 Task: Look for space in Wuustwezel, Belgium from 1st June, 2023 to 9th June, 2023 for 6 adults in price range Rs.6000 to Rs.12000. Place can be entire place with 3 bedrooms having 3 beds and 3 bathrooms. Property type can be house. Amenities needed are: heating, . Booking option can be shelf check-in. Required host language is English.
Action: Mouse moved to (386, 108)
Screenshot: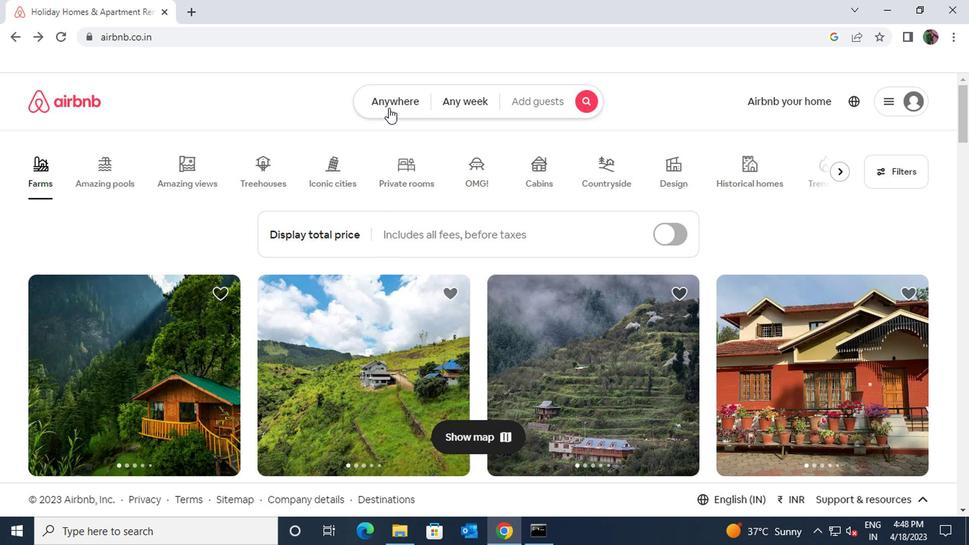 
Action: Mouse pressed left at (386, 108)
Screenshot: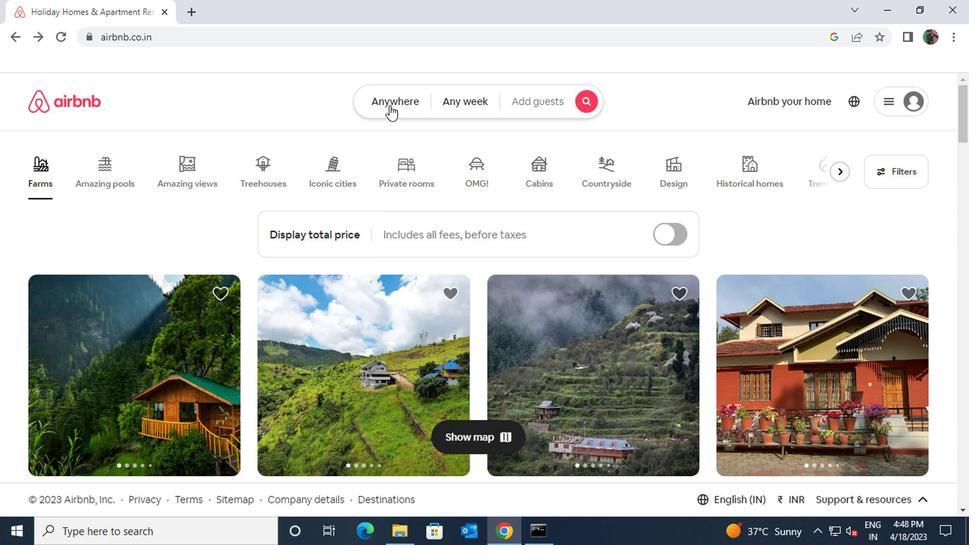 
Action: Mouse moved to (344, 143)
Screenshot: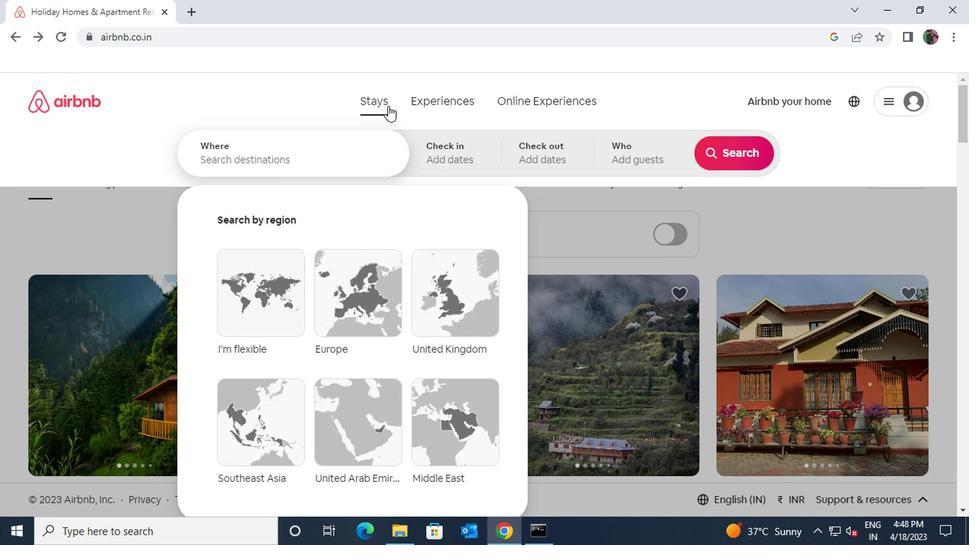 
Action: Mouse pressed left at (344, 143)
Screenshot: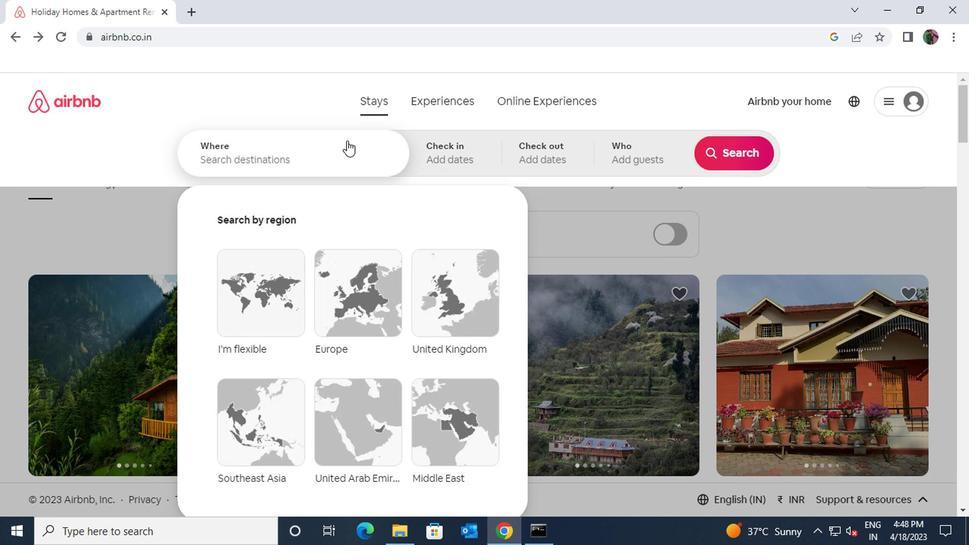 
Action: Key pressed wuust
Screenshot: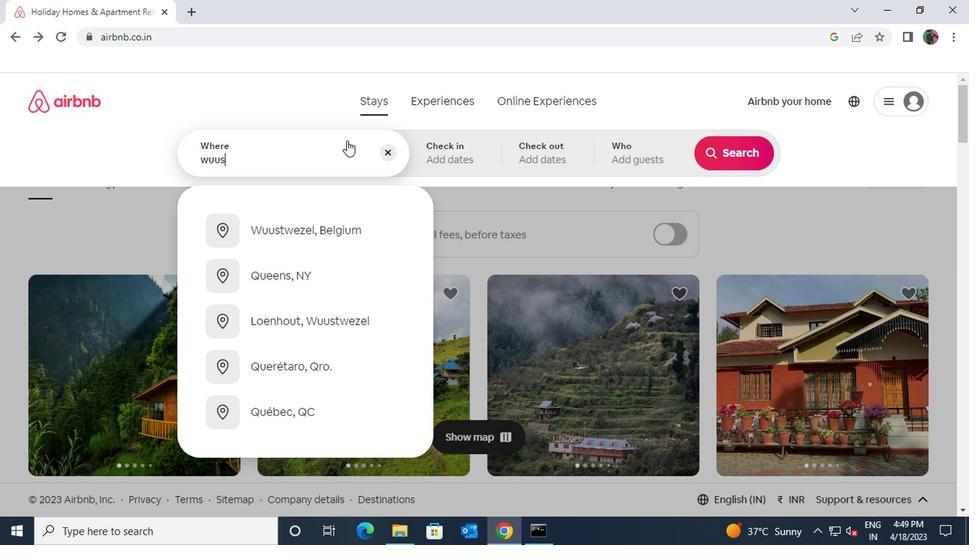 
Action: Mouse moved to (341, 233)
Screenshot: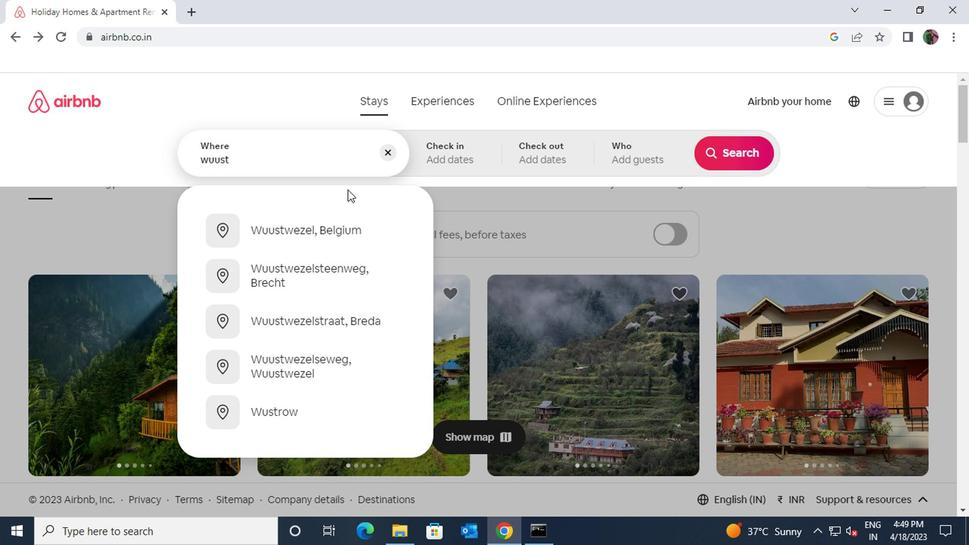 
Action: Mouse pressed left at (341, 233)
Screenshot: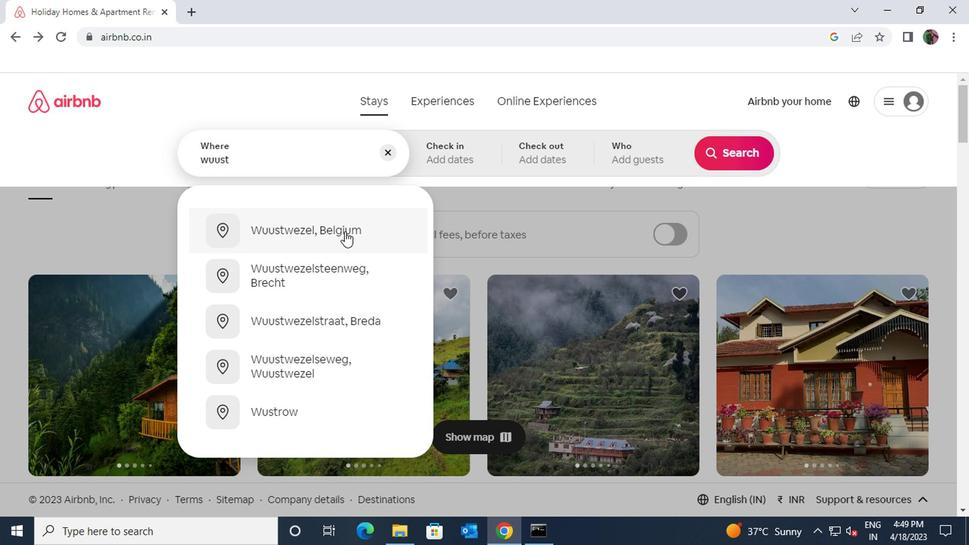 
Action: Mouse moved to (726, 268)
Screenshot: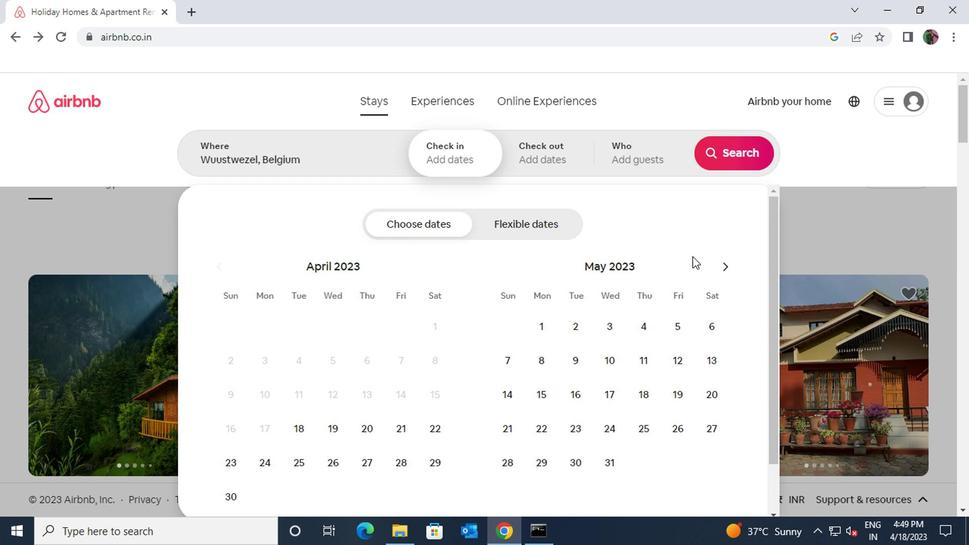 
Action: Mouse pressed left at (726, 268)
Screenshot: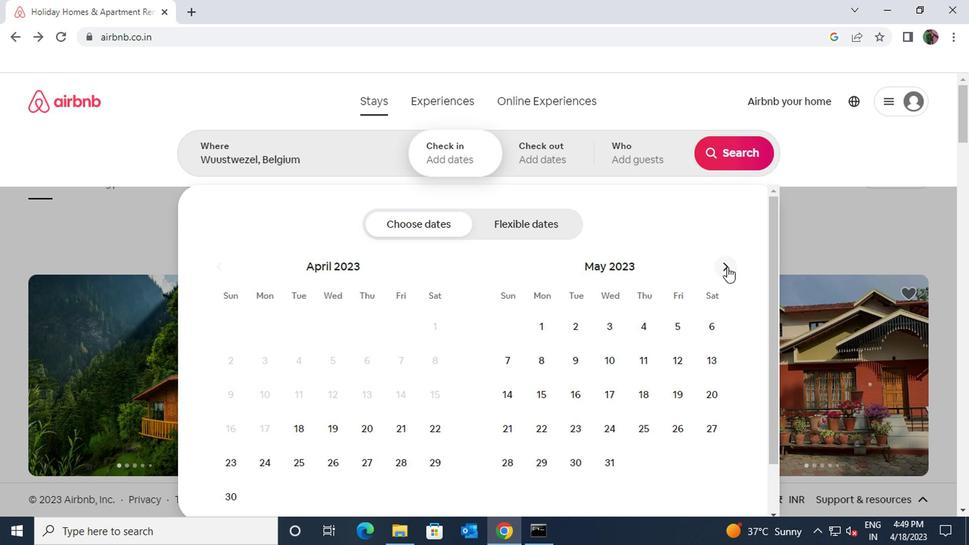 
Action: Mouse moved to (650, 324)
Screenshot: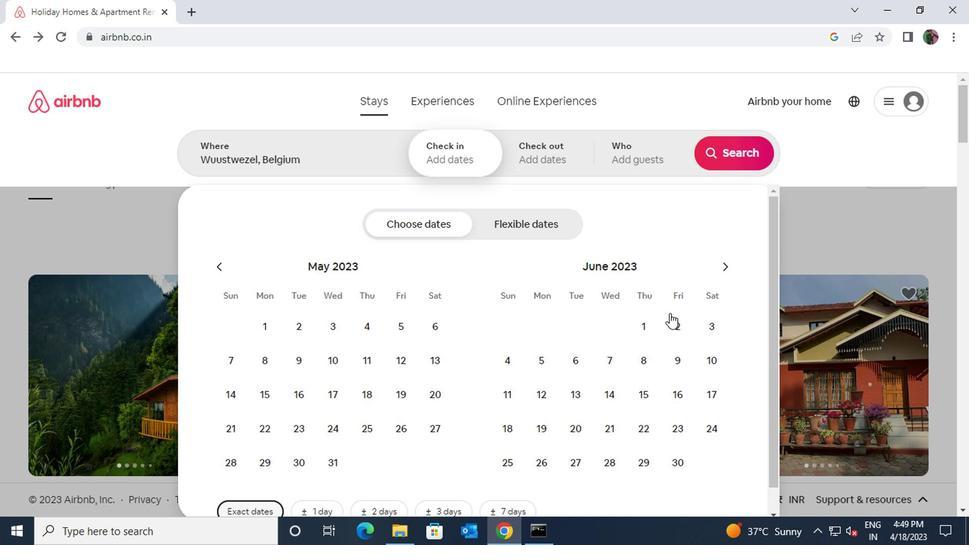 
Action: Mouse pressed left at (650, 324)
Screenshot: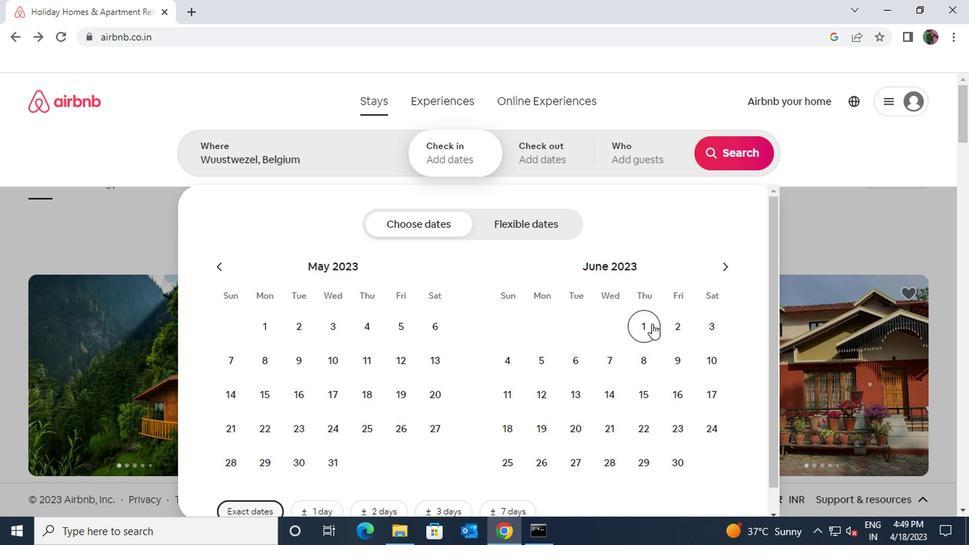 
Action: Mouse moved to (677, 359)
Screenshot: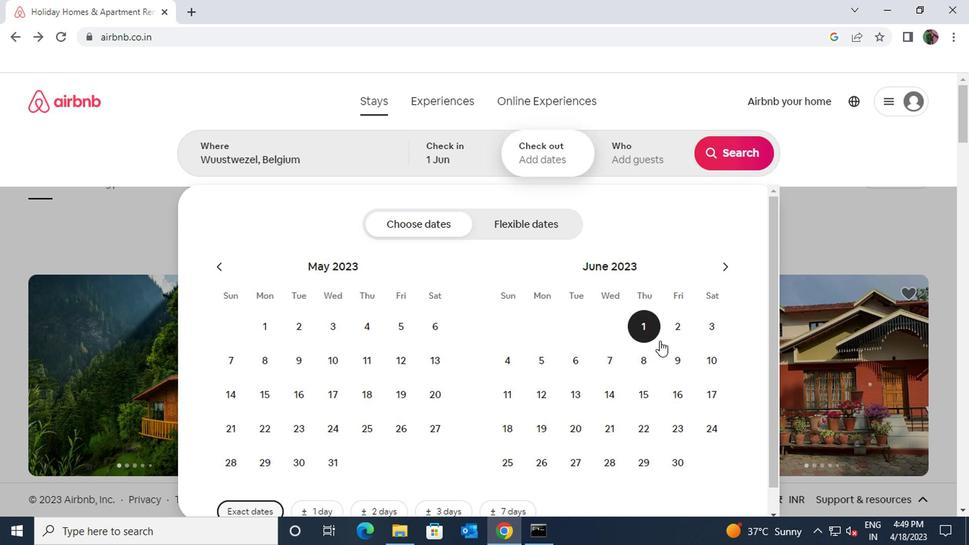 
Action: Mouse pressed left at (677, 359)
Screenshot: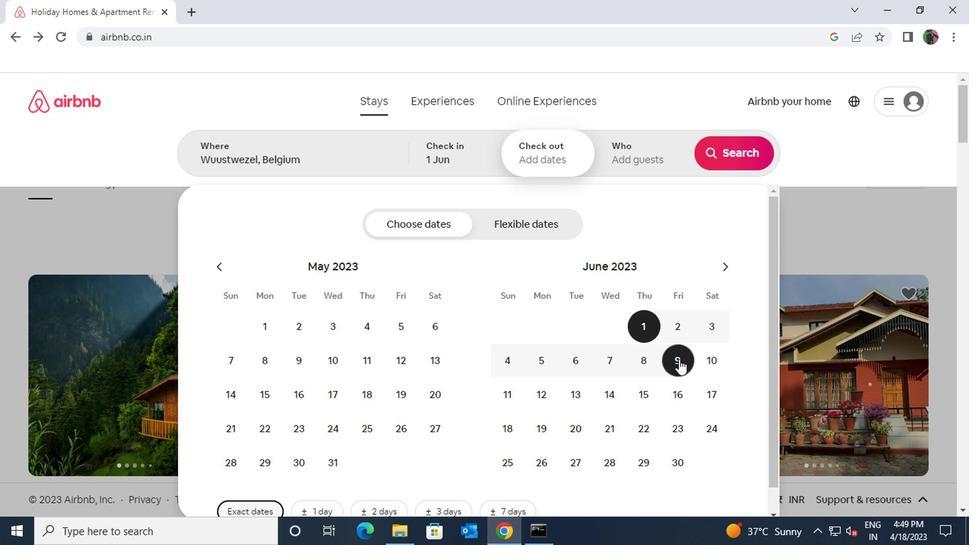 
Action: Mouse moved to (651, 167)
Screenshot: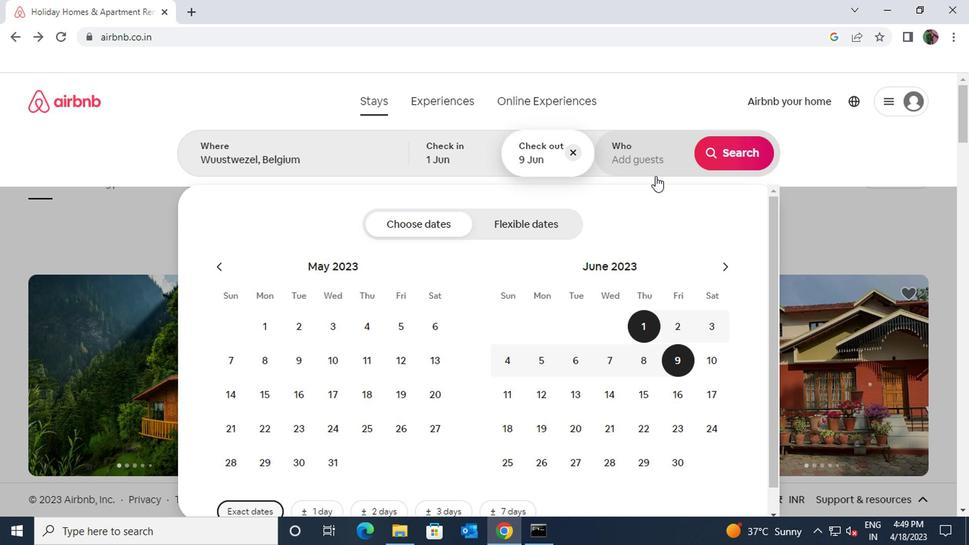 
Action: Mouse pressed left at (651, 167)
Screenshot: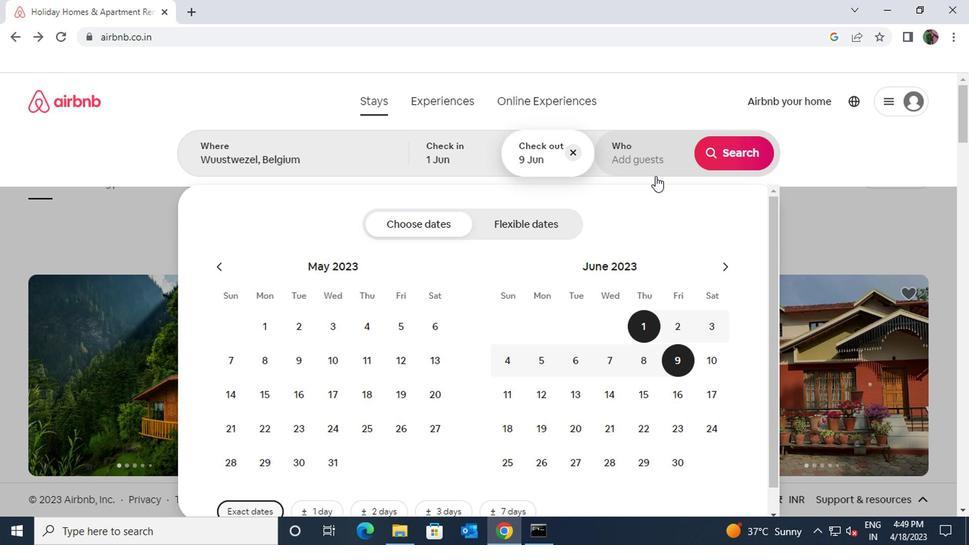 
Action: Mouse moved to (734, 224)
Screenshot: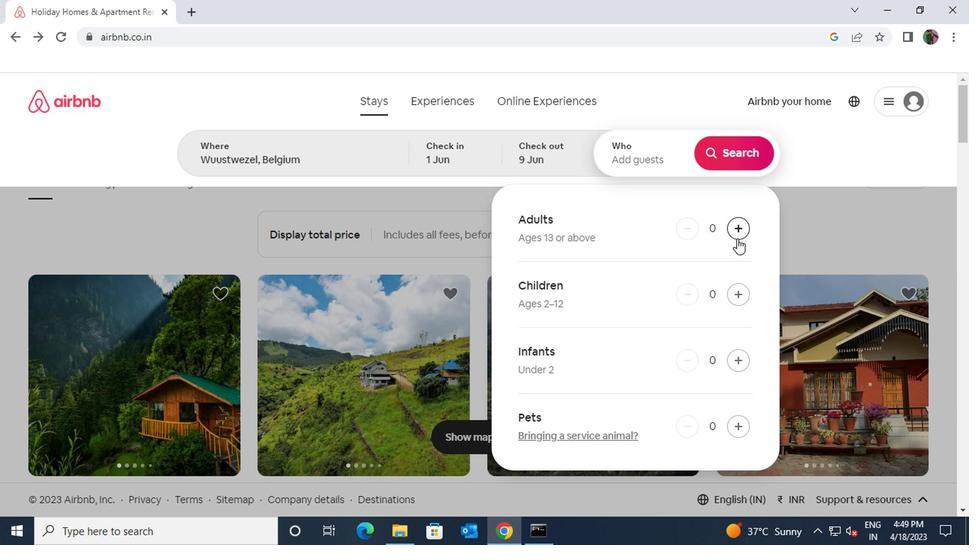 
Action: Mouse pressed left at (734, 224)
Screenshot: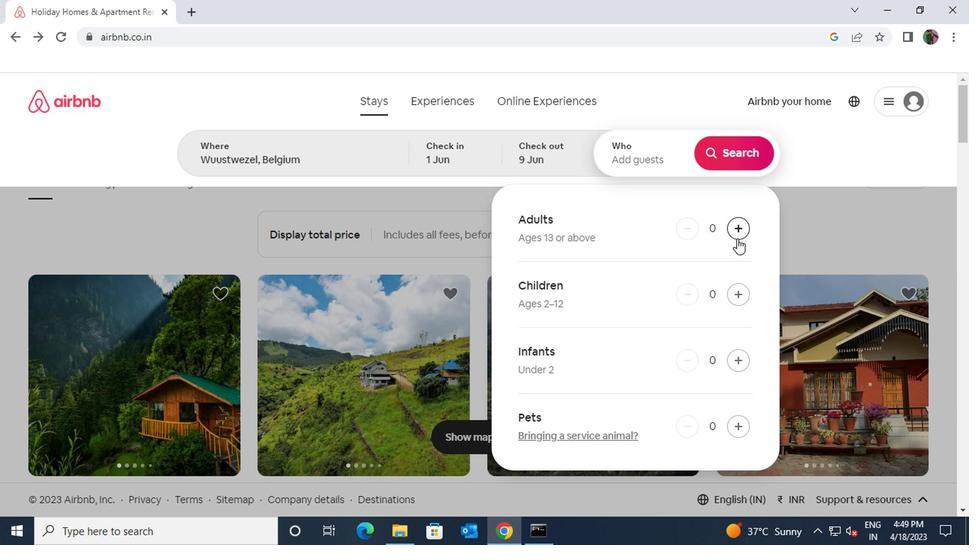 
Action: Mouse moved to (734, 223)
Screenshot: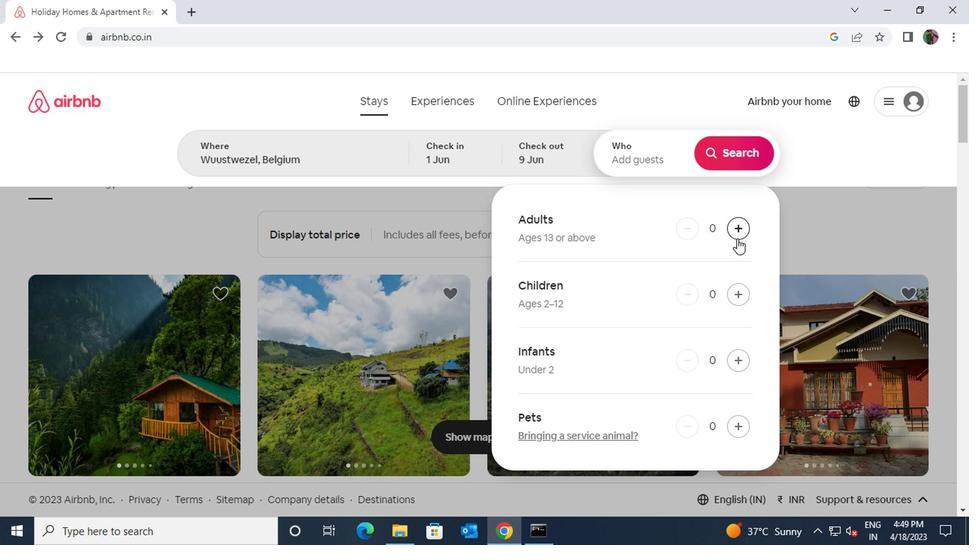 
Action: Mouse pressed left at (734, 223)
Screenshot: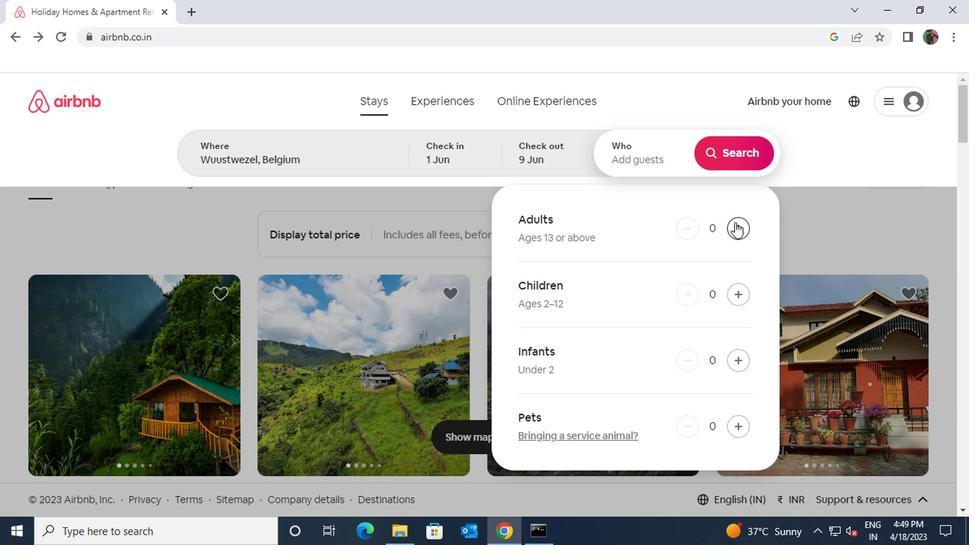 
Action: Mouse pressed left at (734, 223)
Screenshot: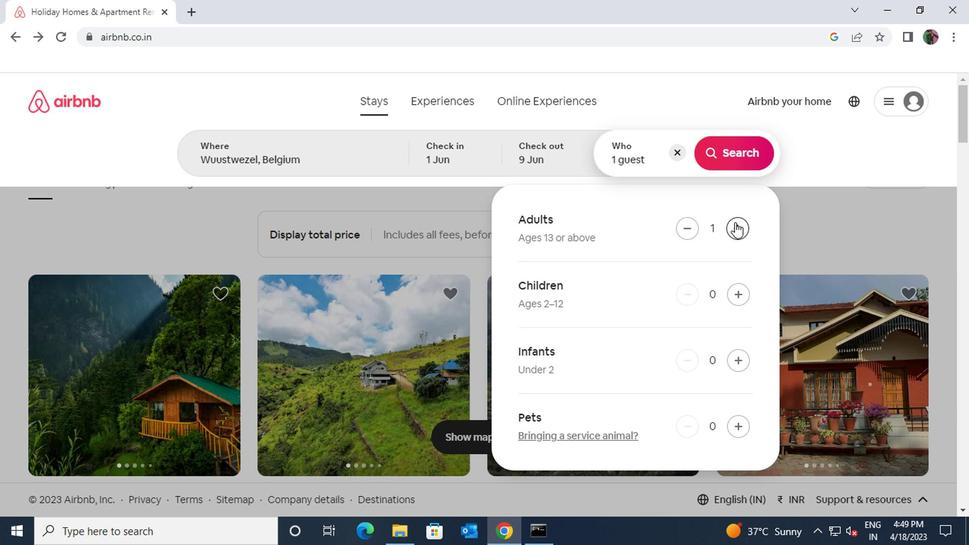 
Action: Mouse pressed left at (734, 223)
Screenshot: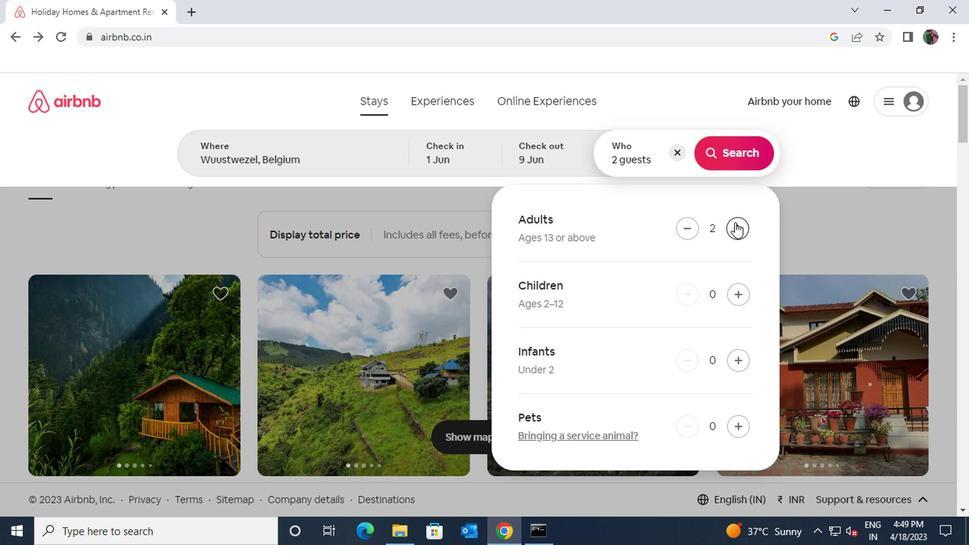 
Action: Mouse pressed left at (734, 223)
Screenshot: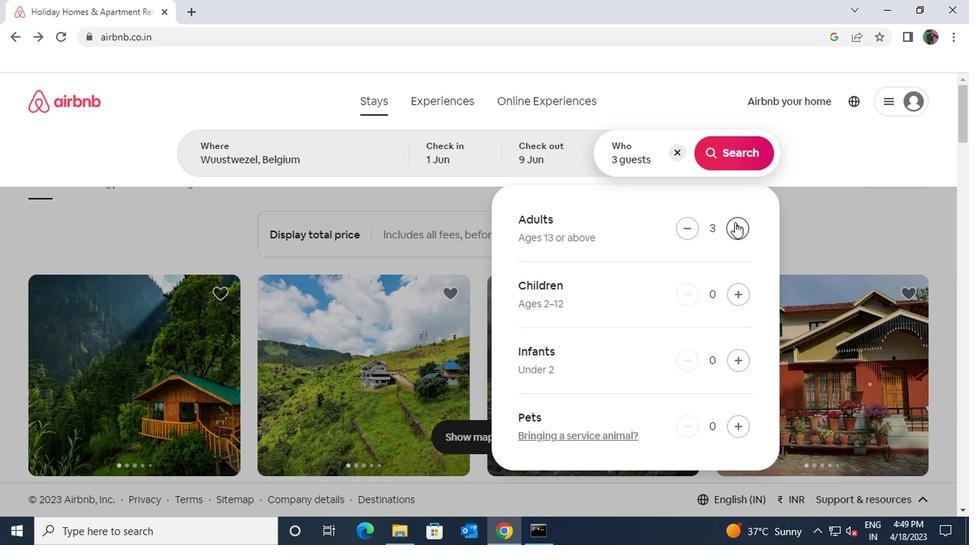 
Action: Mouse pressed left at (734, 223)
Screenshot: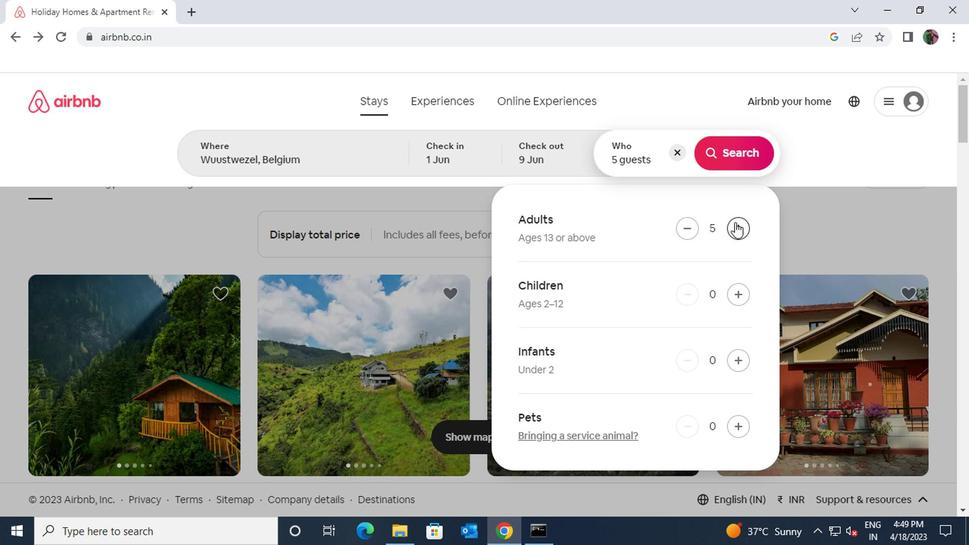 
Action: Mouse moved to (729, 160)
Screenshot: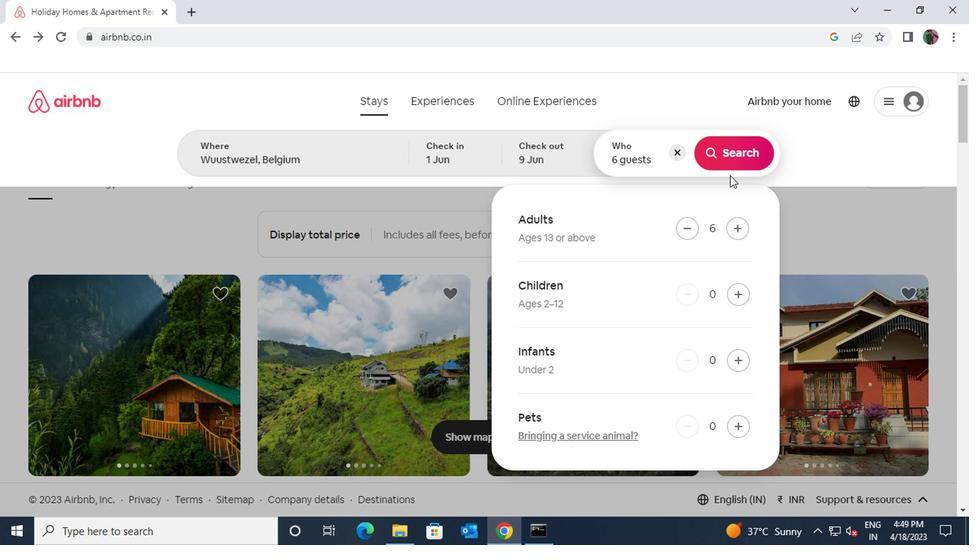 
Action: Mouse pressed left at (729, 160)
Screenshot: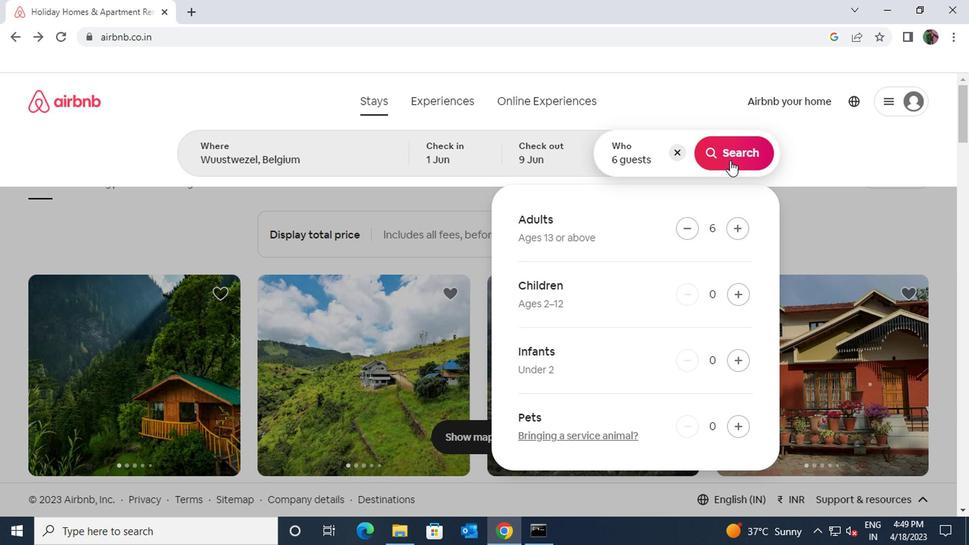 
Action: Mouse moved to (890, 158)
Screenshot: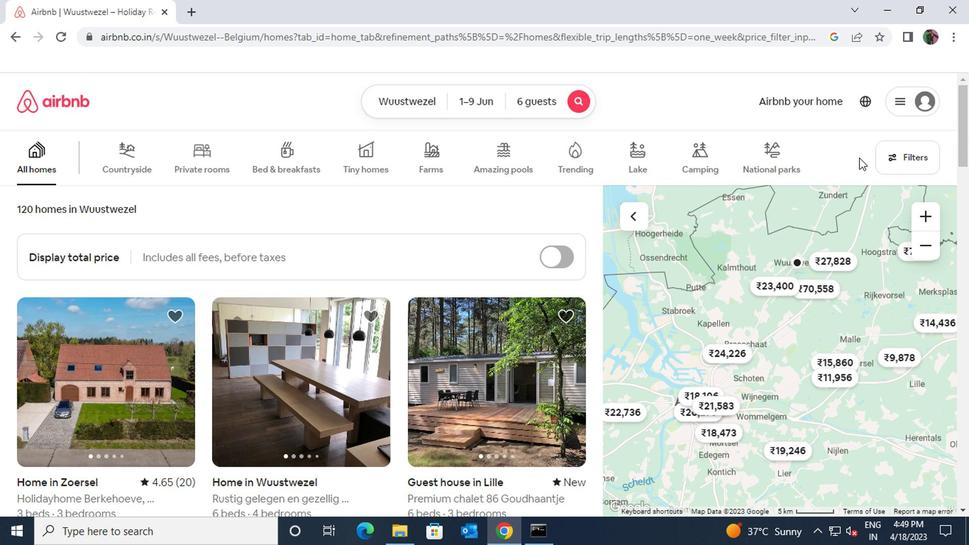 
Action: Mouse pressed left at (890, 158)
Screenshot: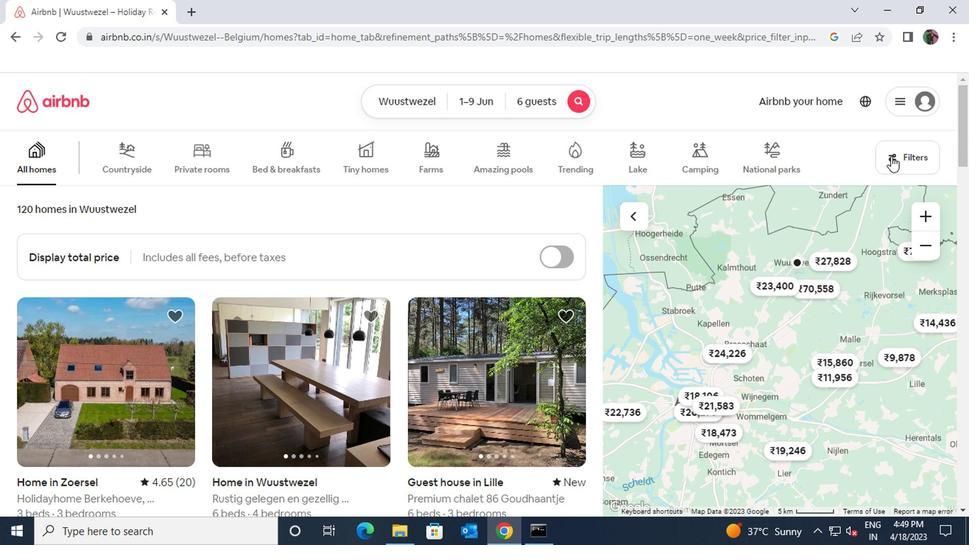 
Action: Mouse moved to (321, 334)
Screenshot: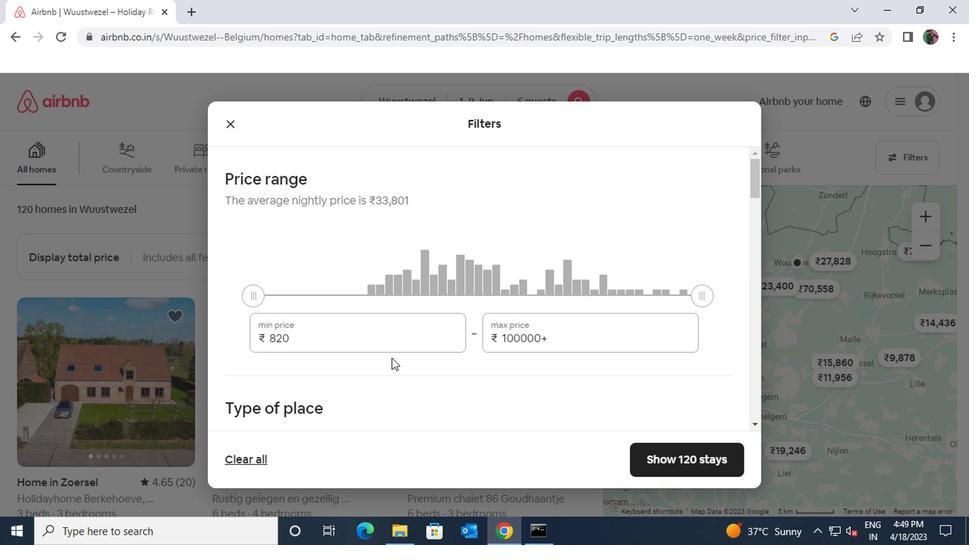 
Action: Mouse pressed left at (321, 334)
Screenshot: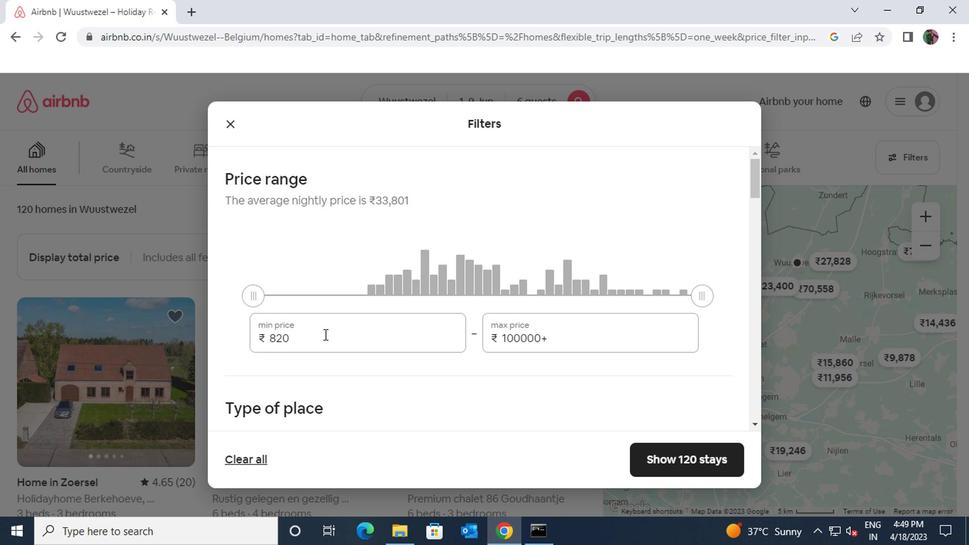 
Action: Mouse moved to (262, 341)
Screenshot: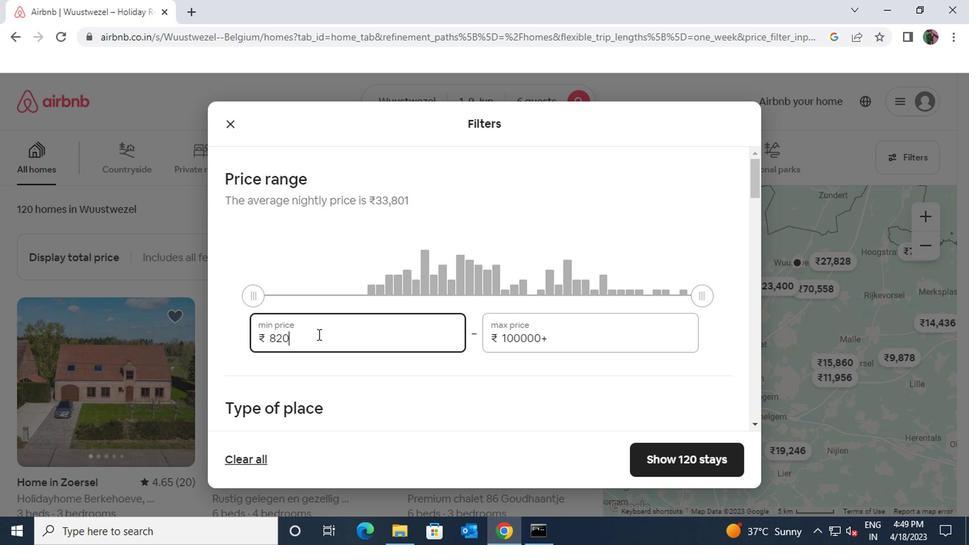 
Action: Key pressed 6000
Screenshot: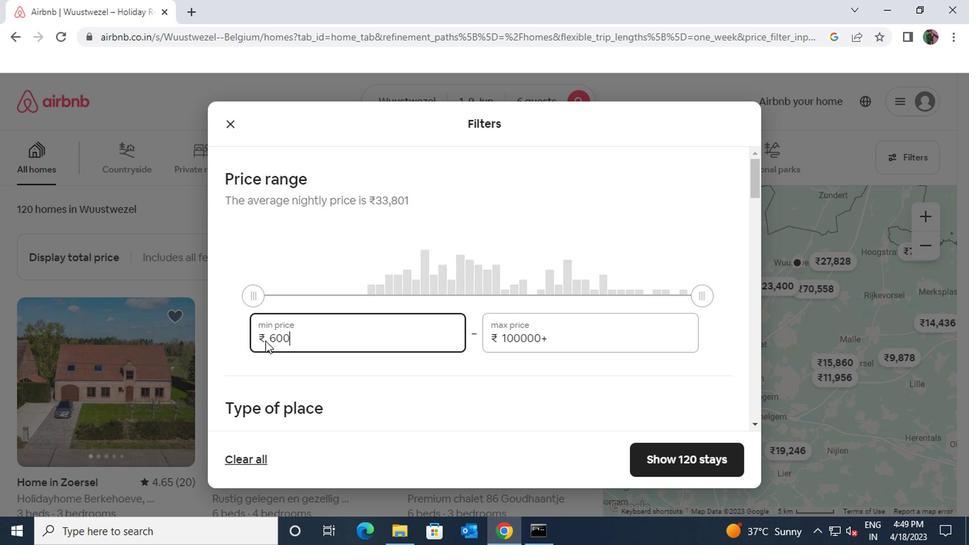 
Action: Mouse moved to (547, 335)
Screenshot: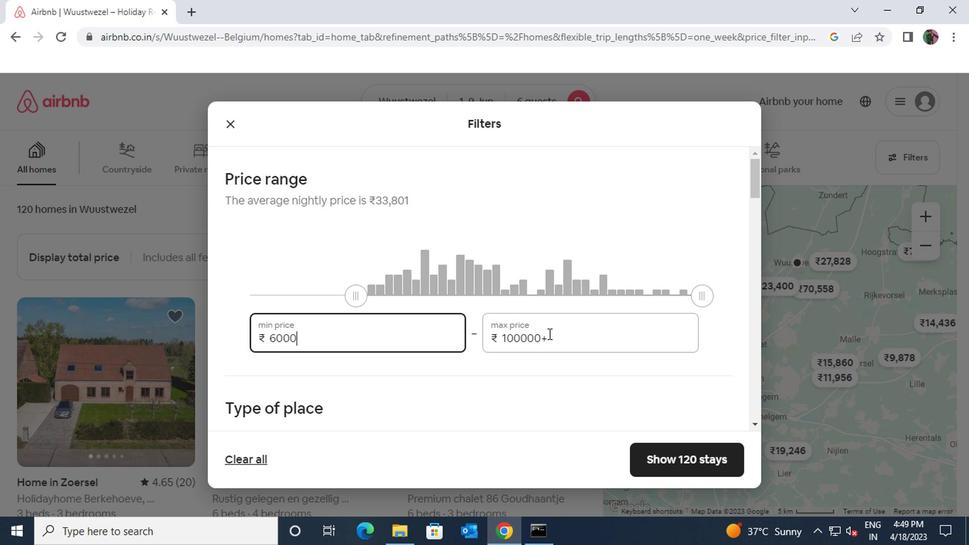 
Action: Mouse pressed left at (547, 335)
Screenshot: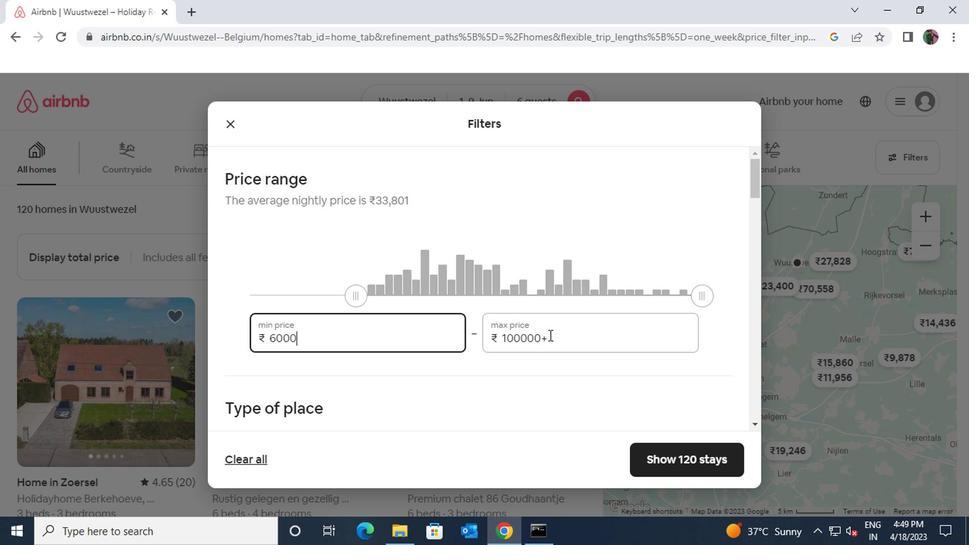 
Action: Mouse moved to (500, 339)
Screenshot: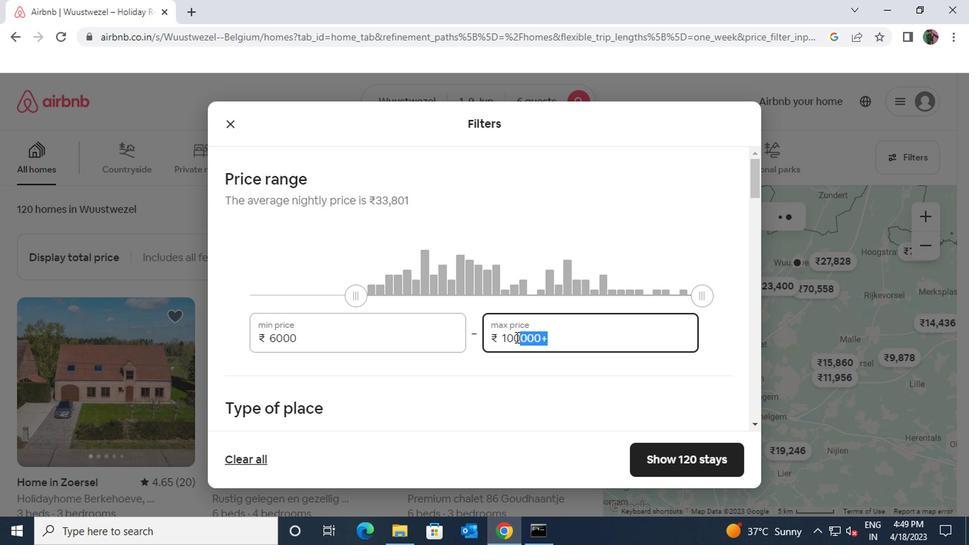 
Action: Key pressed 12000
Screenshot: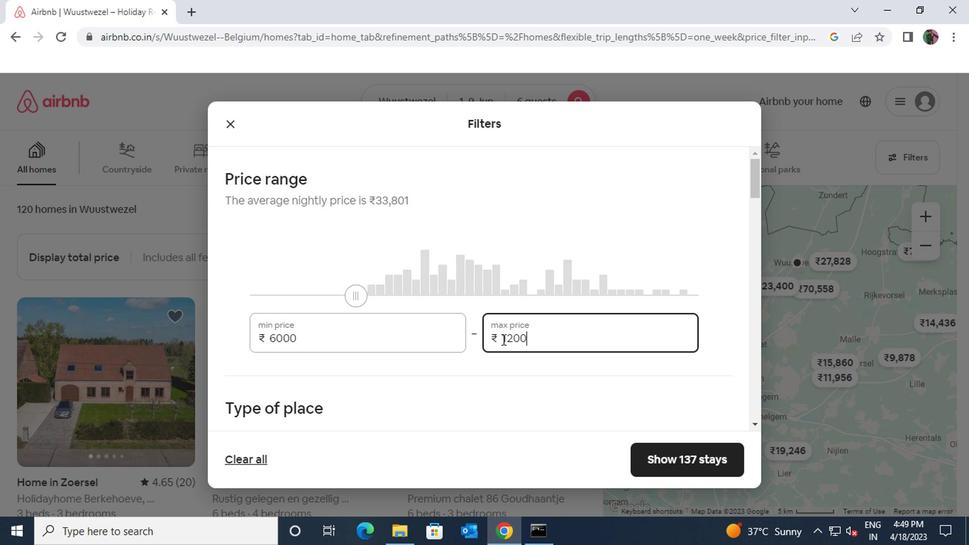 
Action: Mouse scrolled (500, 338) with delta (0, -1)
Screenshot: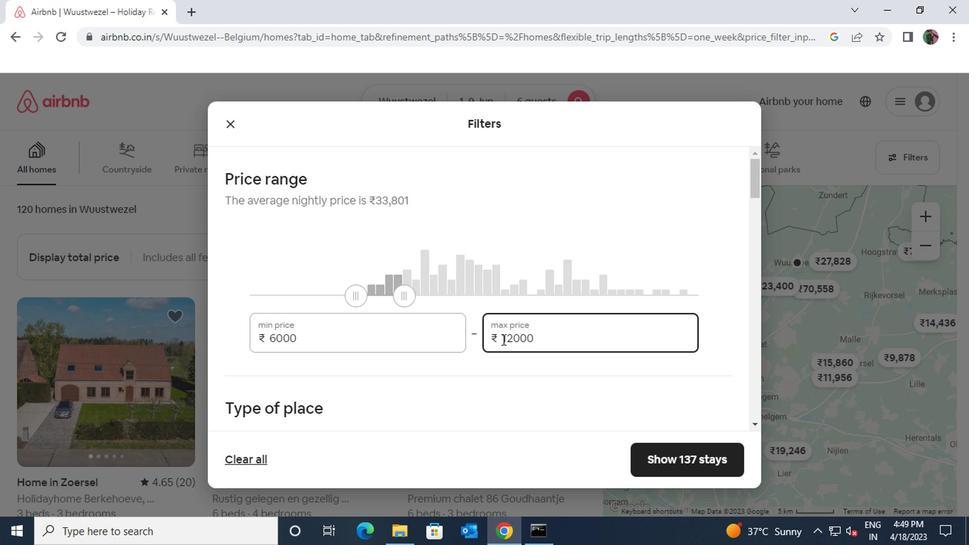 
Action: Mouse scrolled (500, 338) with delta (0, -1)
Screenshot: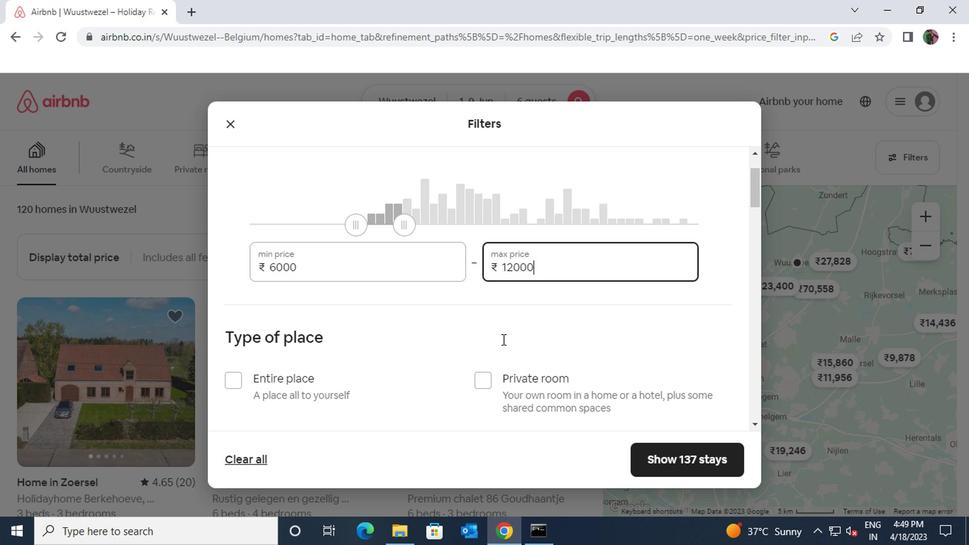 
Action: Mouse scrolled (500, 338) with delta (0, -1)
Screenshot: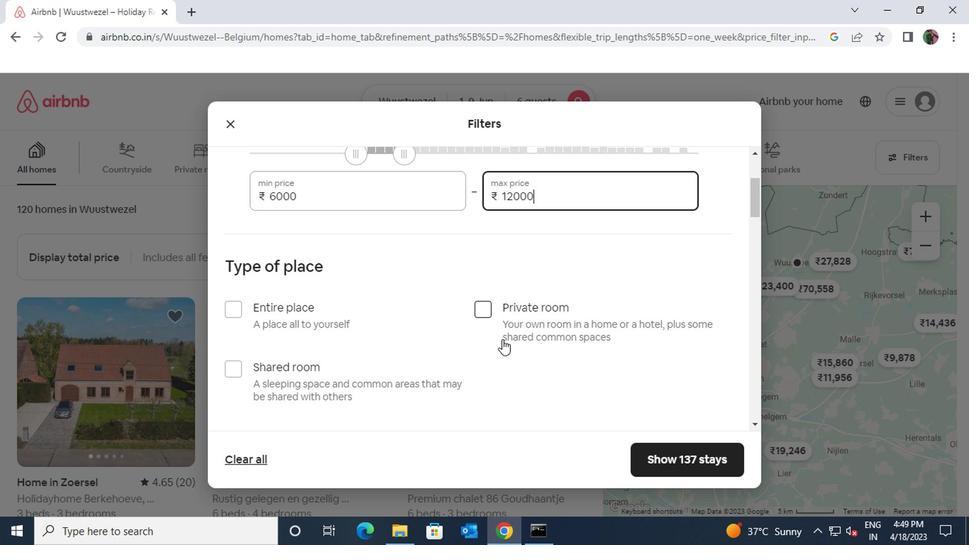 
Action: Mouse scrolled (500, 340) with delta (0, 0)
Screenshot: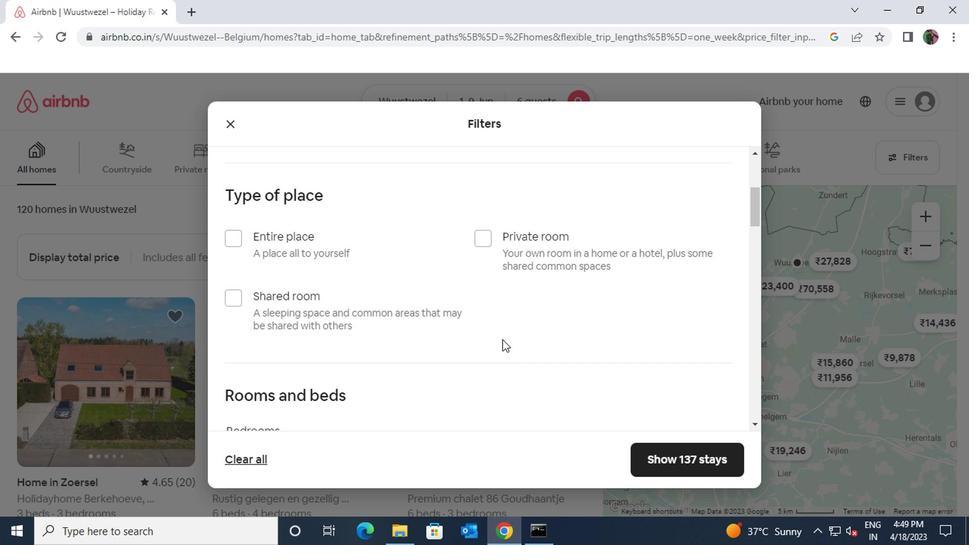 
Action: Mouse moved to (230, 310)
Screenshot: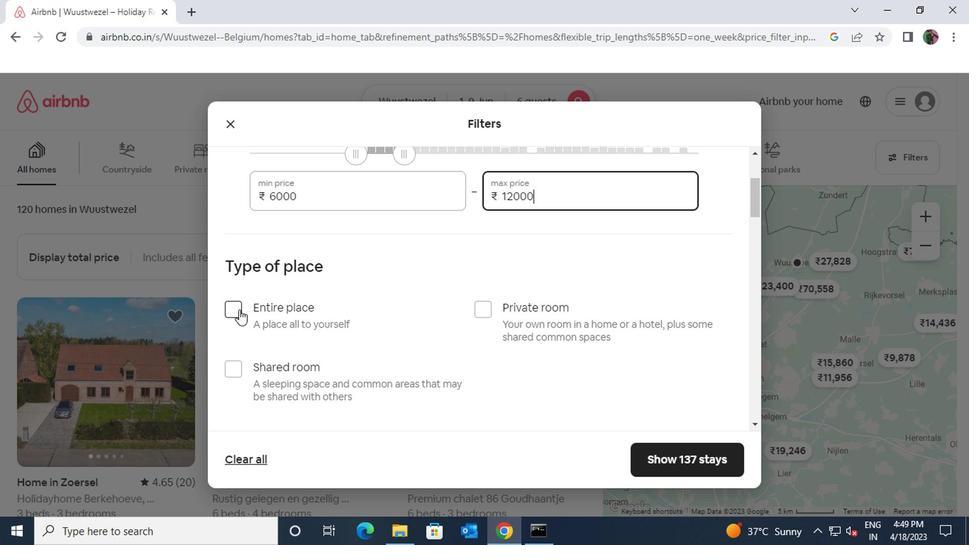 
Action: Mouse pressed left at (230, 310)
Screenshot: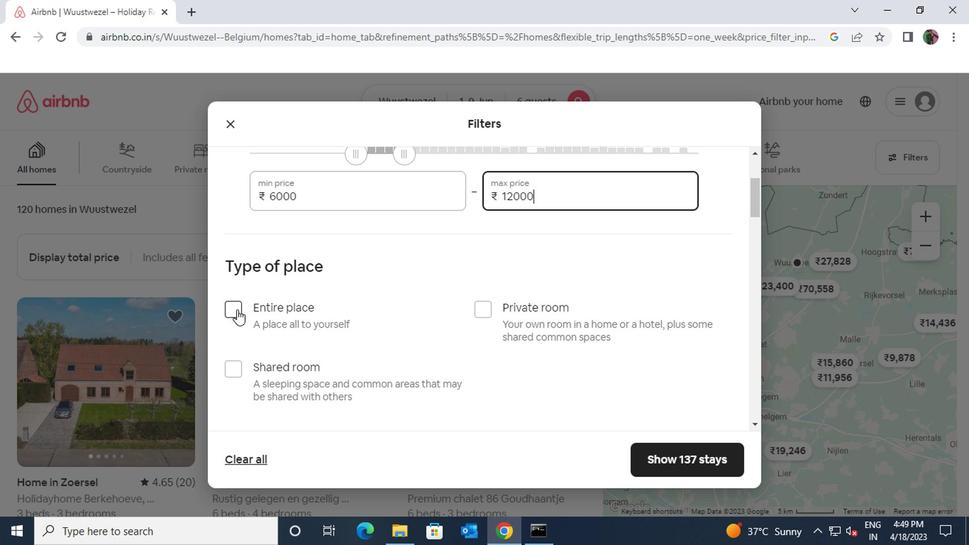
Action: Mouse moved to (374, 341)
Screenshot: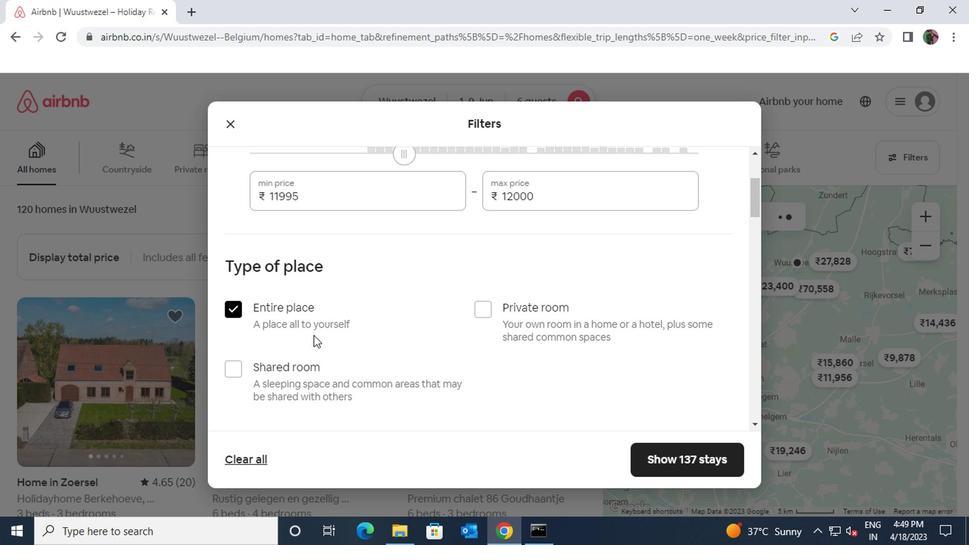 
Action: Mouse scrolled (374, 340) with delta (0, -1)
Screenshot: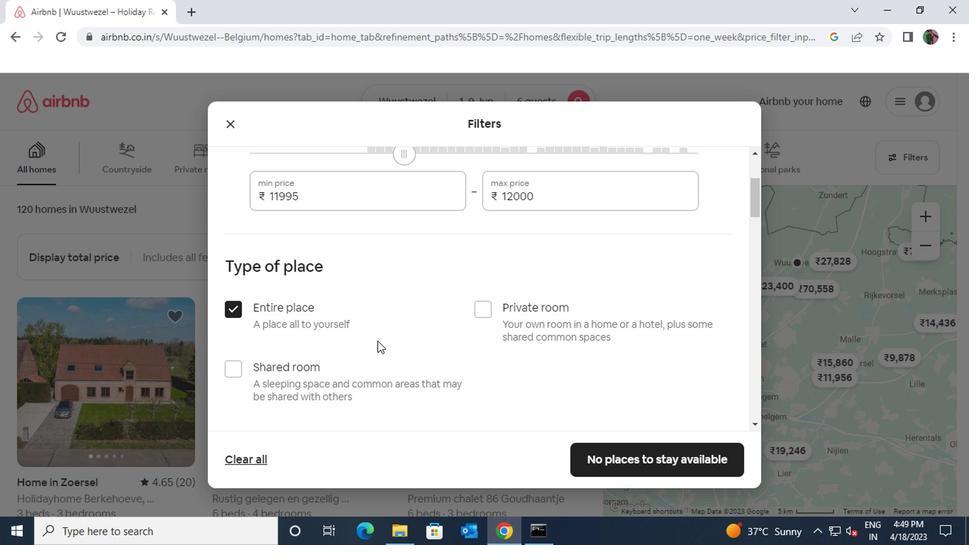 
Action: Mouse scrolled (374, 340) with delta (0, -1)
Screenshot: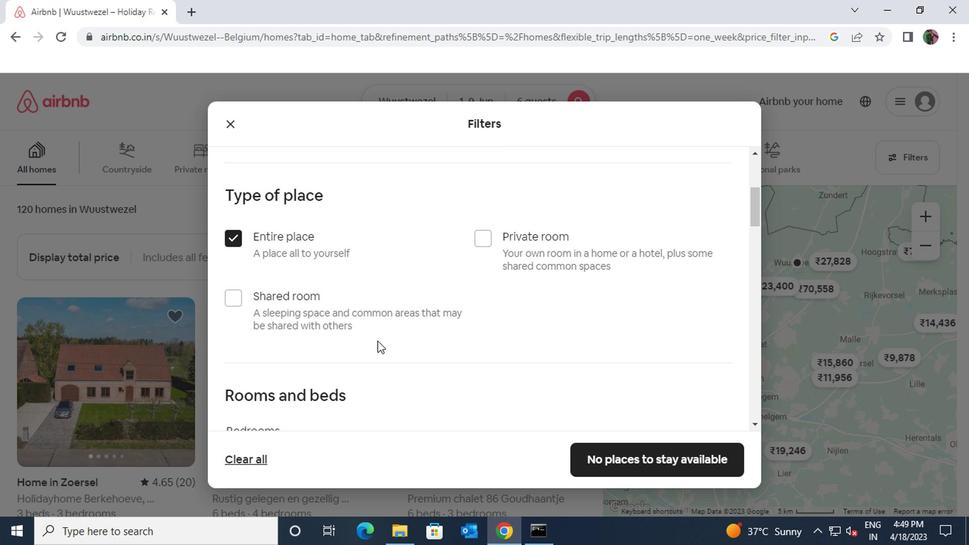 
Action: Mouse scrolled (374, 340) with delta (0, -1)
Screenshot: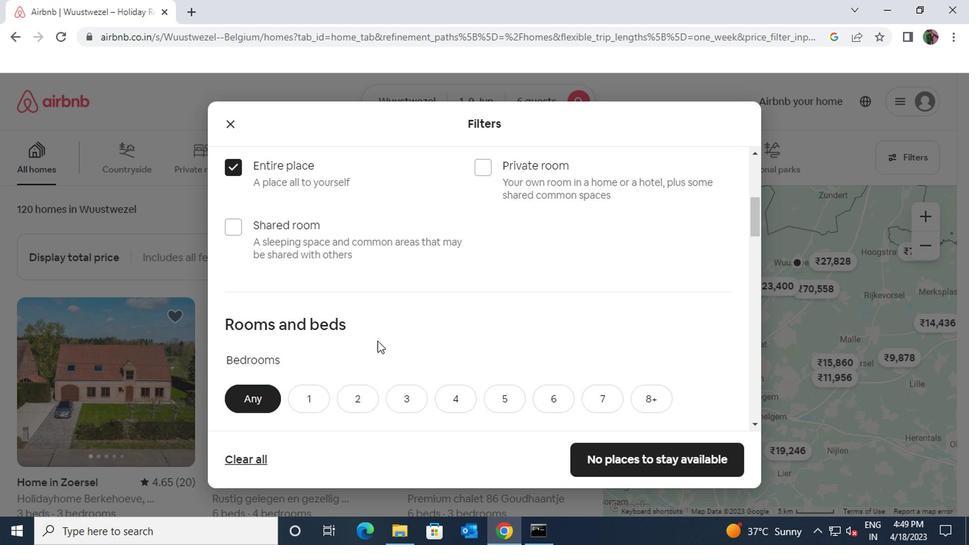 
Action: Mouse moved to (391, 330)
Screenshot: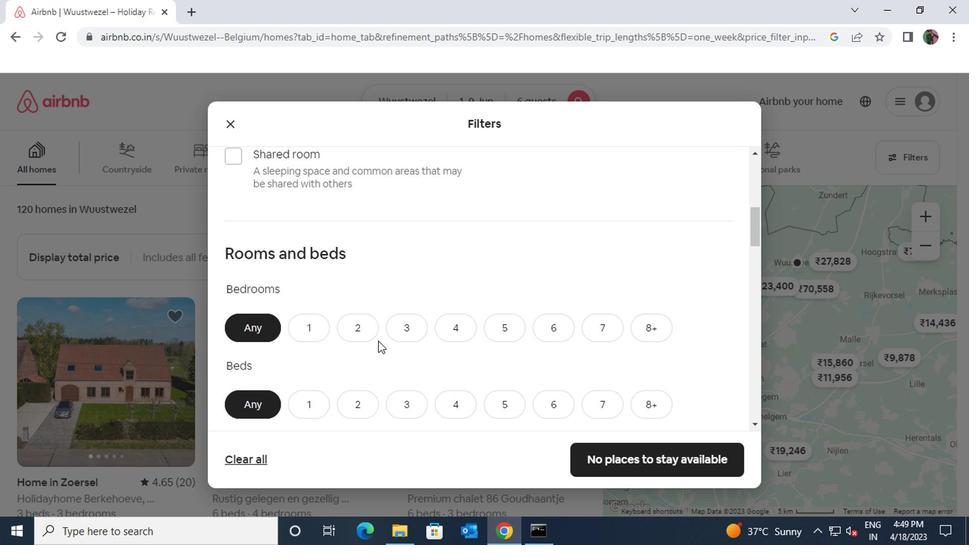 
Action: Mouse pressed left at (391, 330)
Screenshot: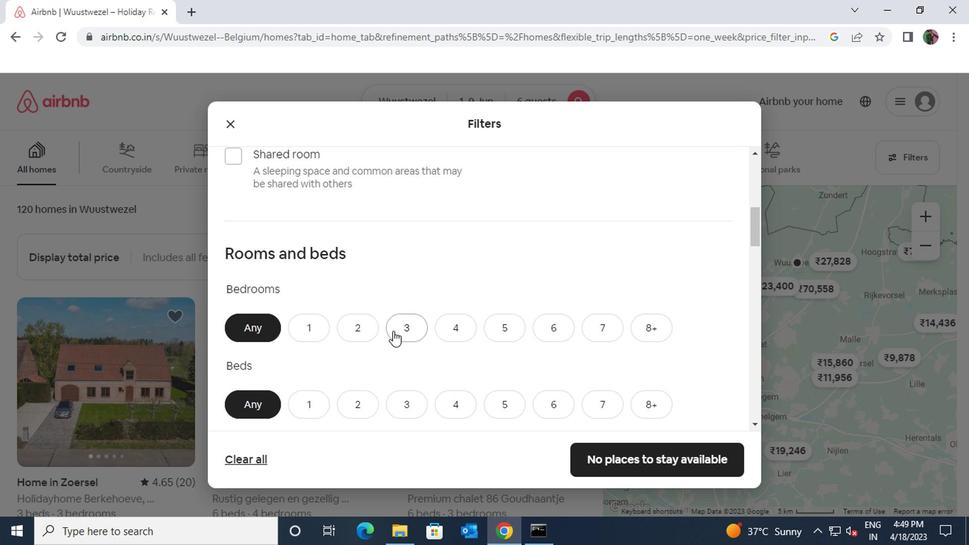 
Action: Mouse scrolled (391, 329) with delta (0, -1)
Screenshot: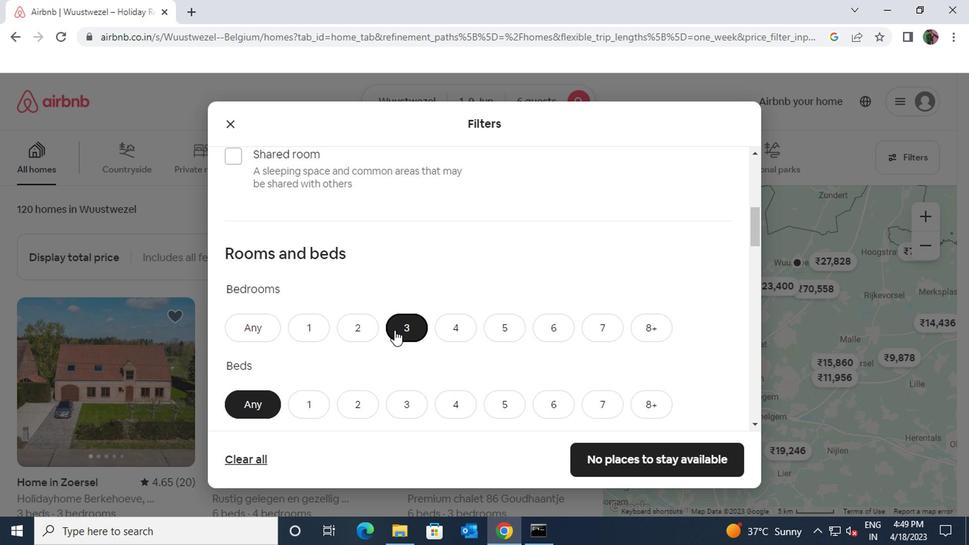 
Action: Mouse pressed left at (391, 330)
Screenshot: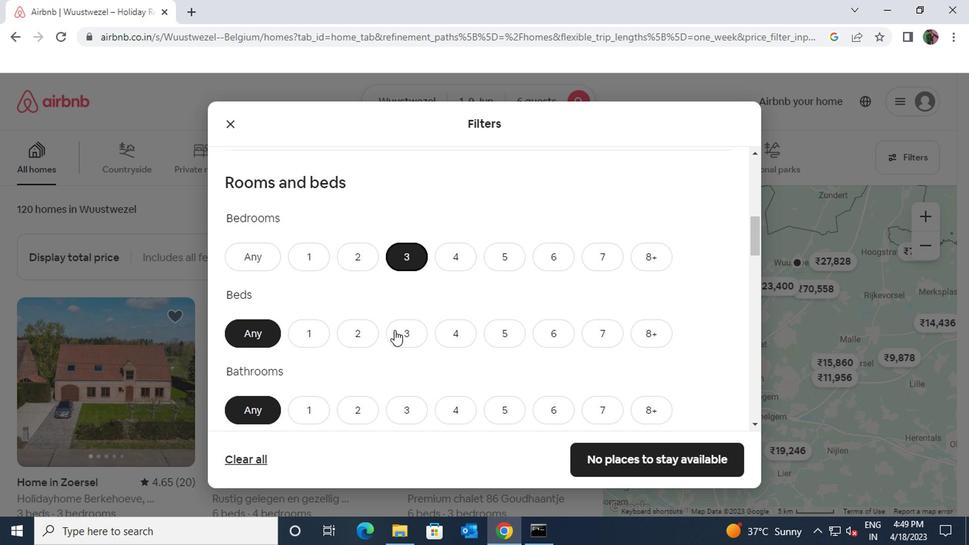 
Action: Mouse scrolled (391, 329) with delta (0, -1)
Screenshot: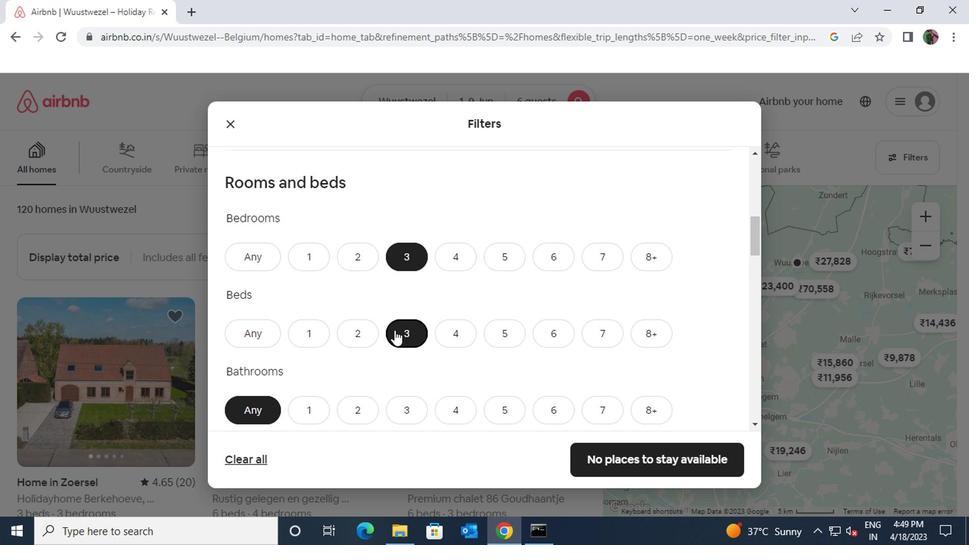 
Action: Mouse pressed left at (391, 330)
Screenshot: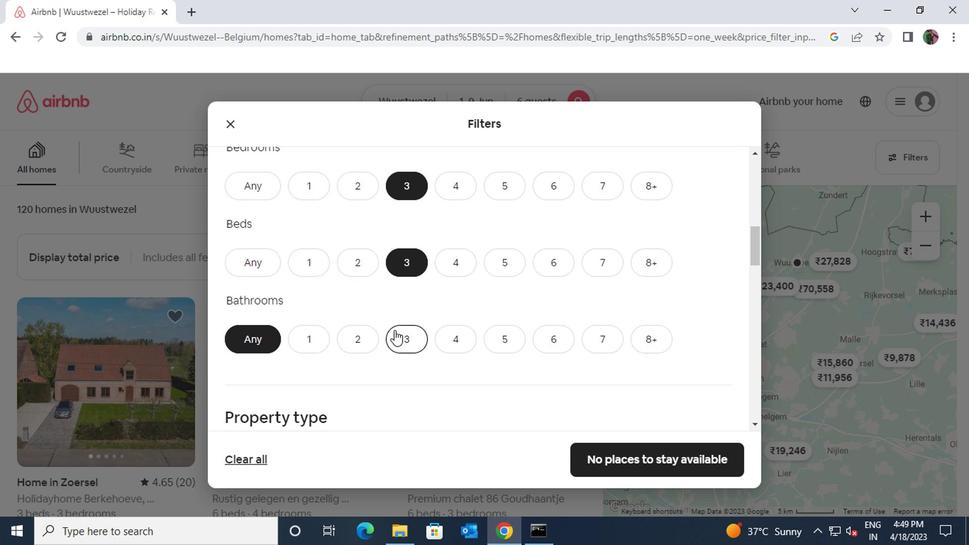 
Action: Mouse scrolled (391, 329) with delta (0, -1)
Screenshot: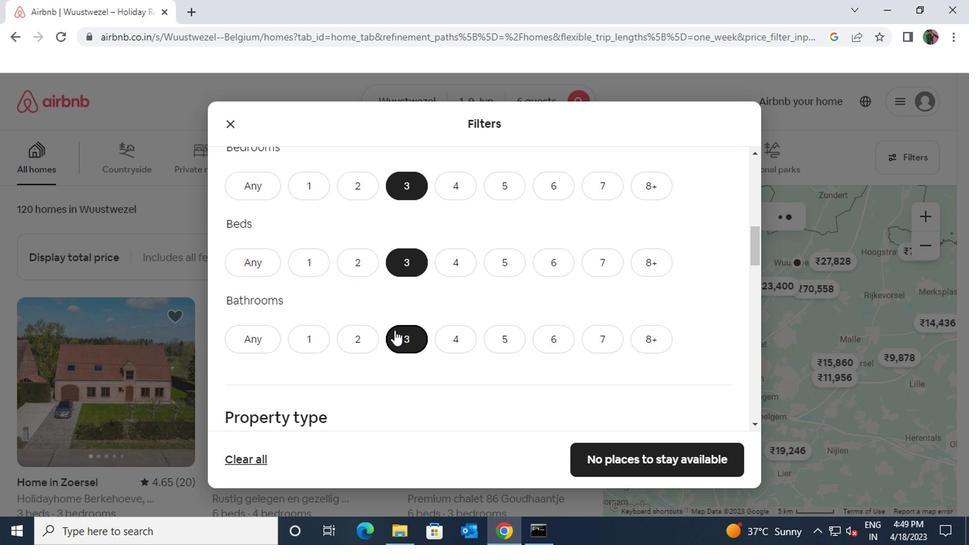 
Action: Mouse scrolled (391, 329) with delta (0, -1)
Screenshot: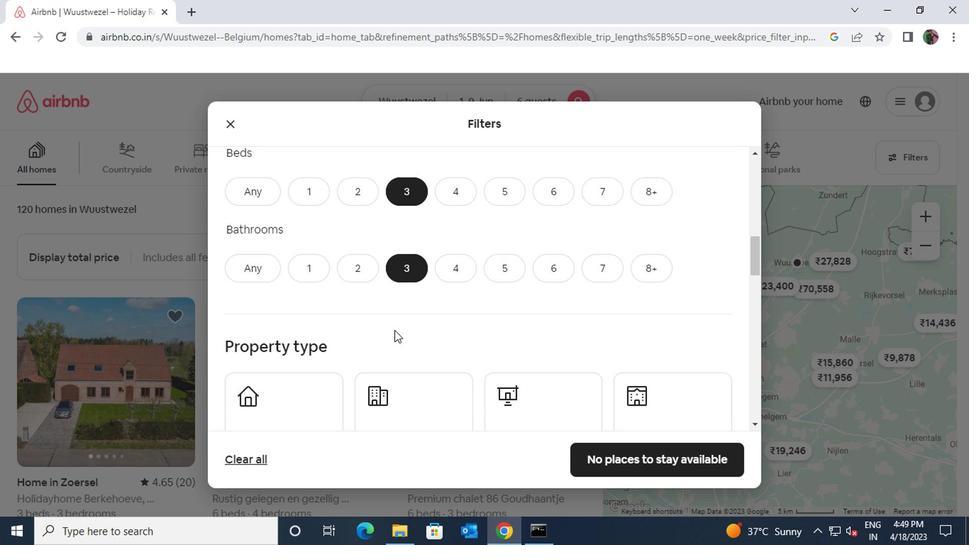 
Action: Mouse scrolled (391, 329) with delta (0, -1)
Screenshot: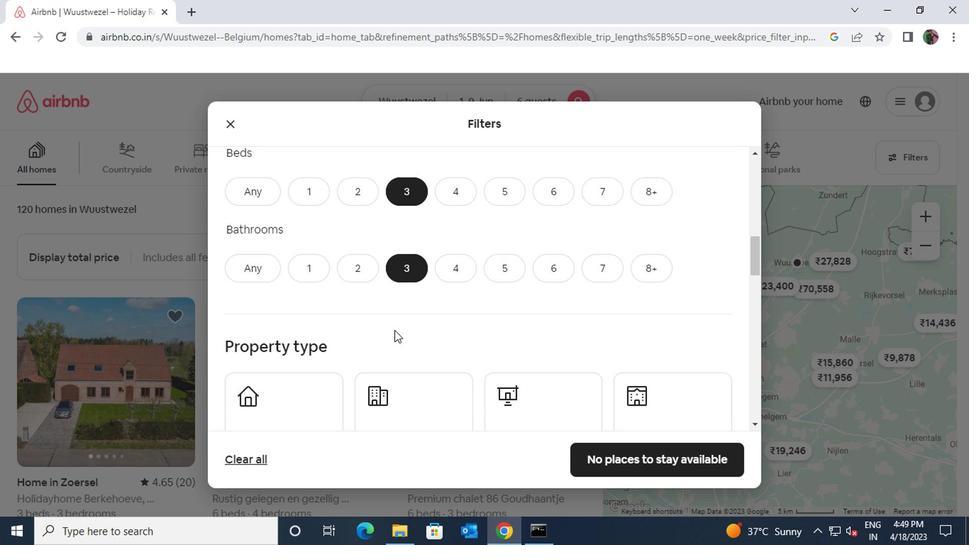 
Action: Mouse moved to (318, 296)
Screenshot: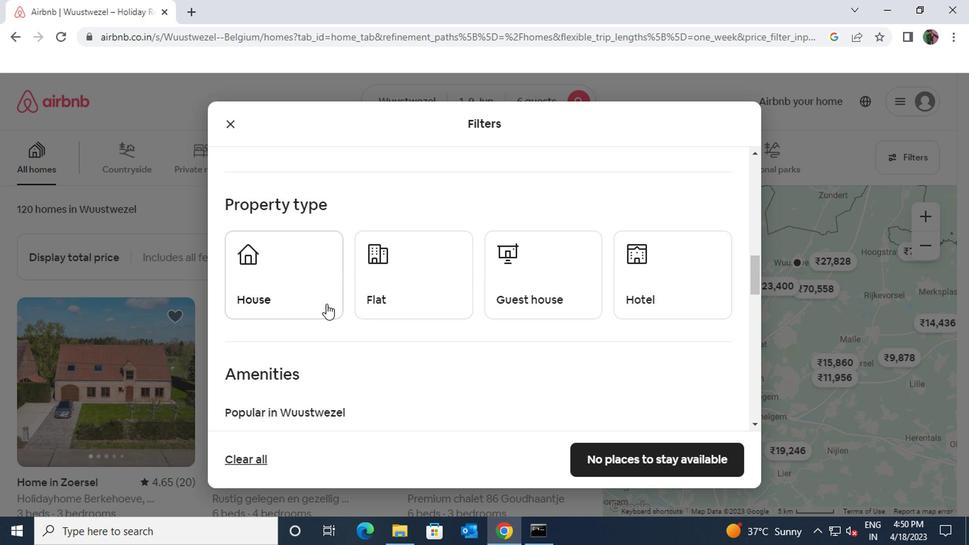 
Action: Mouse pressed left at (318, 296)
Screenshot: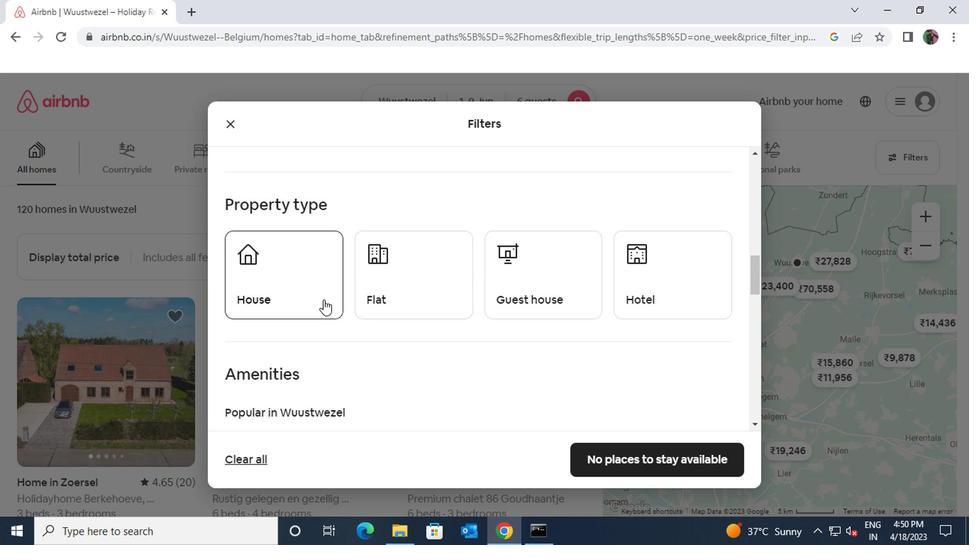 
Action: Mouse moved to (377, 309)
Screenshot: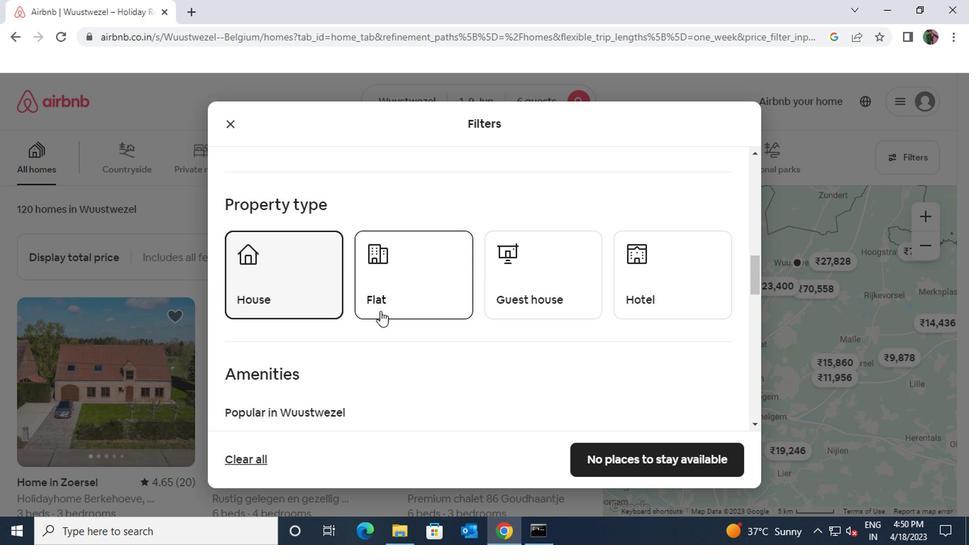 
Action: Mouse scrolled (377, 308) with delta (0, -1)
Screenshot: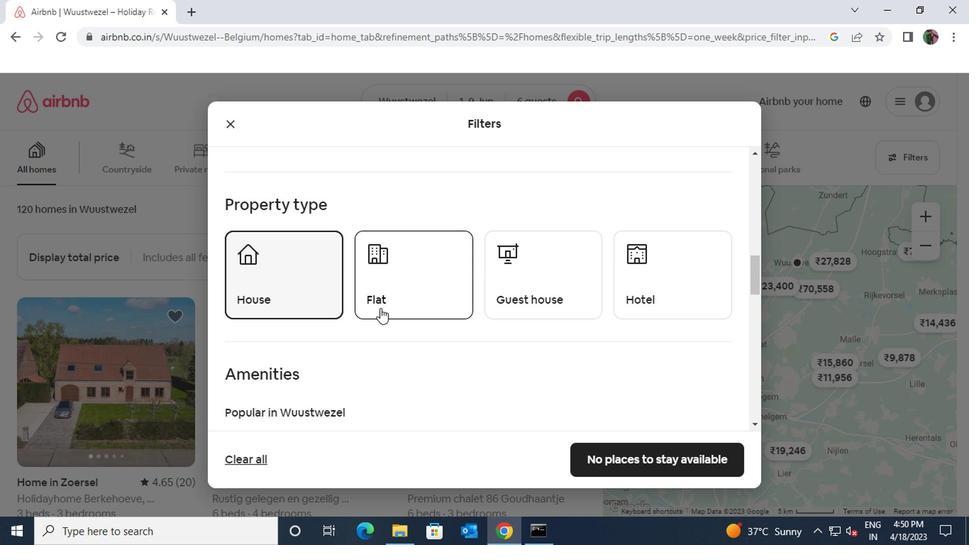 
Action: Mouse scrolled (377, 308) with delta (0, -1)
Screenshot: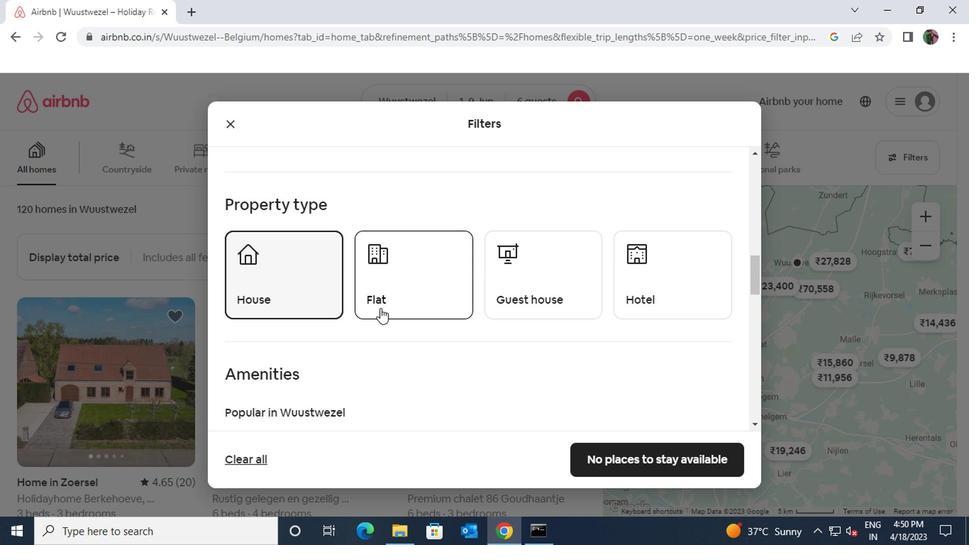 
Action: Mouse moved to (376, 304)
Screenshot: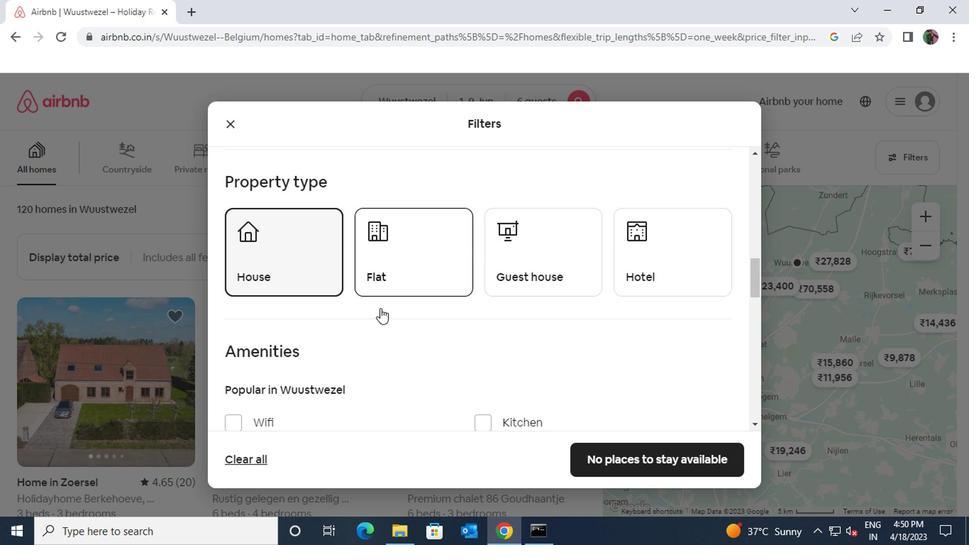 
Action: Mouse scrolled (376, 303) with delta (0, 0)
Screenshot: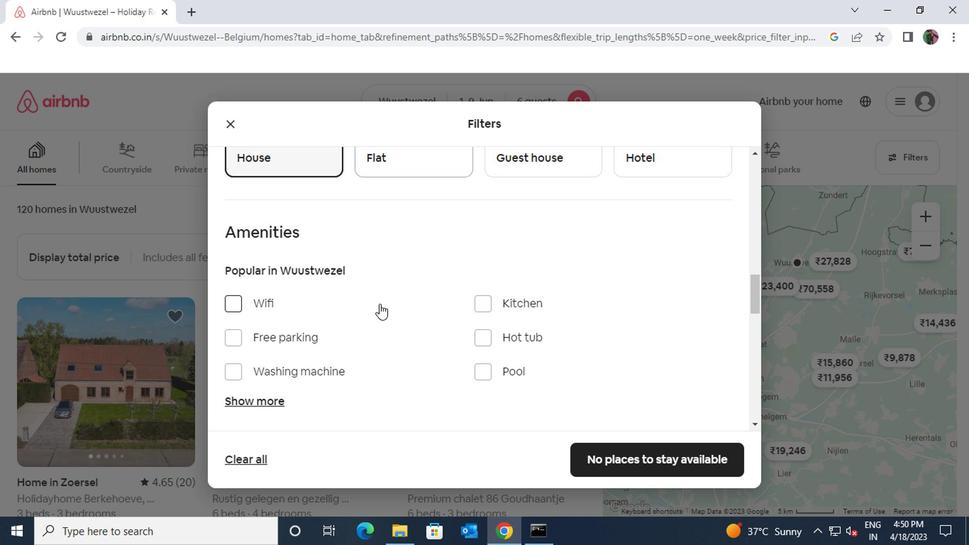 
Action: Mouse scrolled (376, 303) with delta (0, 0)
Screenshot: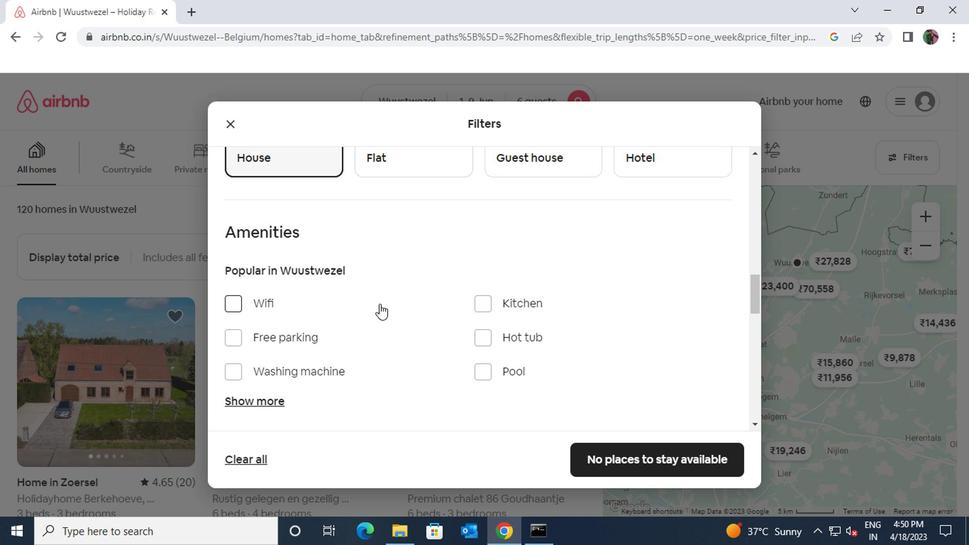 
Action: Mouse moved to (253, 258)
Screenshot: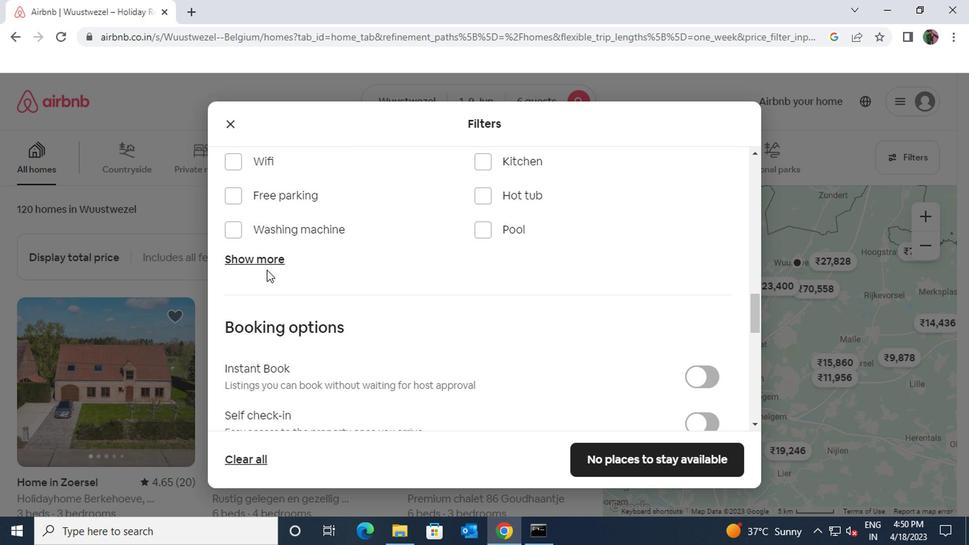 
Action: Mouse pressed left at (253, 258)
Screenshot: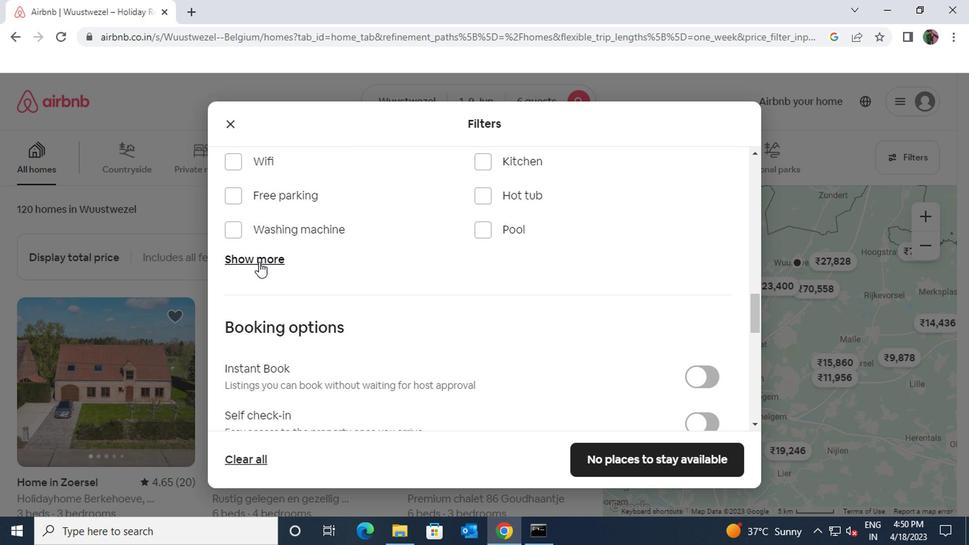 
Action: Mouse moved to (226, 345)
Screenshot: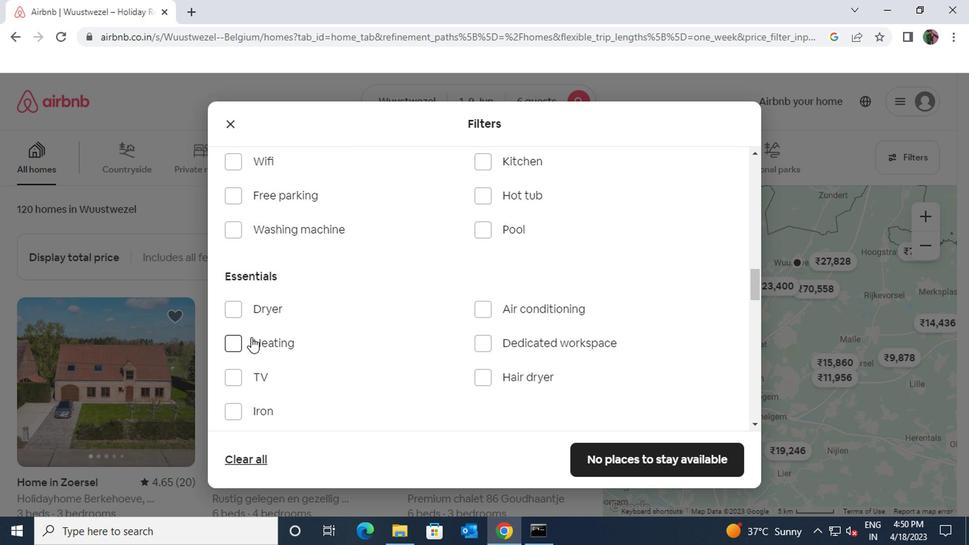 
Action: Mouse pressed left at (226, 345)
Screenshot: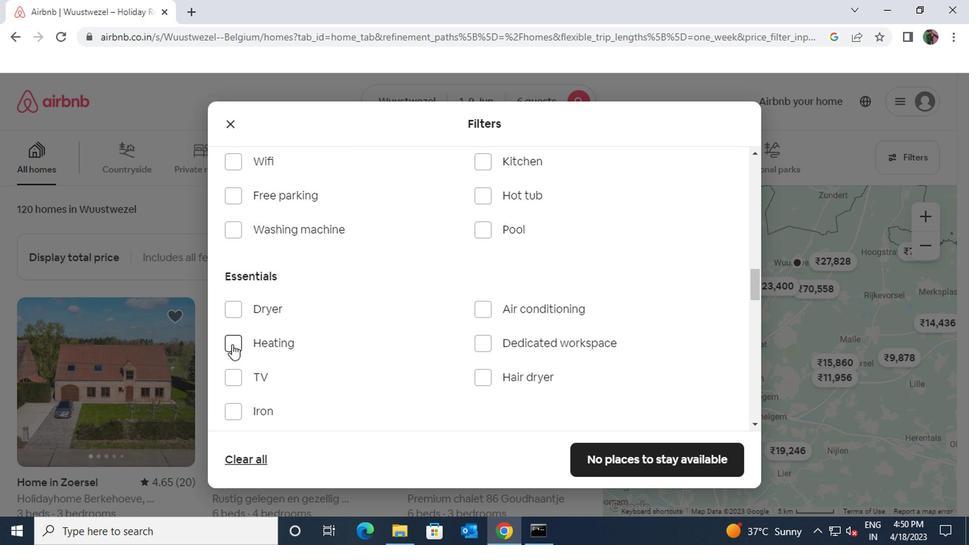 
Action: Mouse moved to (419, 346)
Screenshot: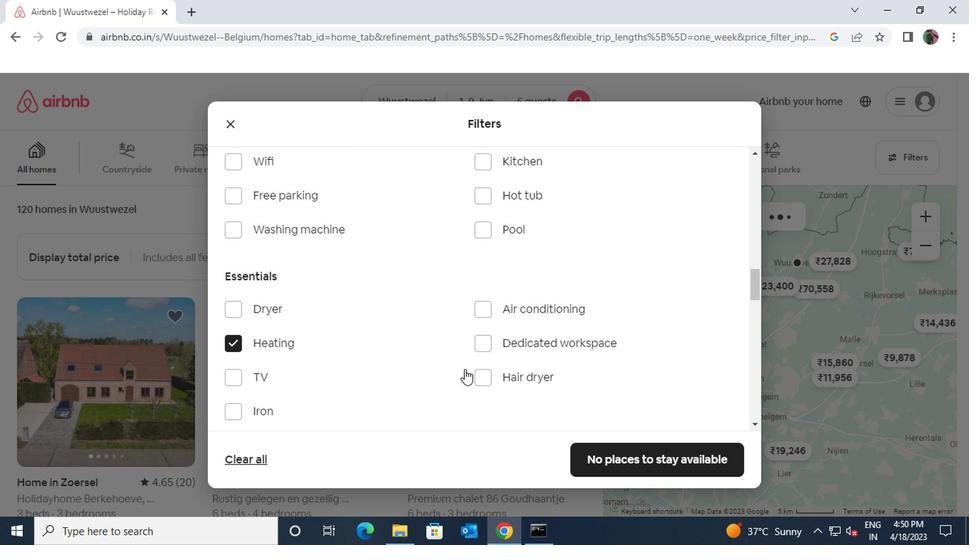 
Action: Mouse scrolled (419, 345) with delta (0, -1)
Screenshot: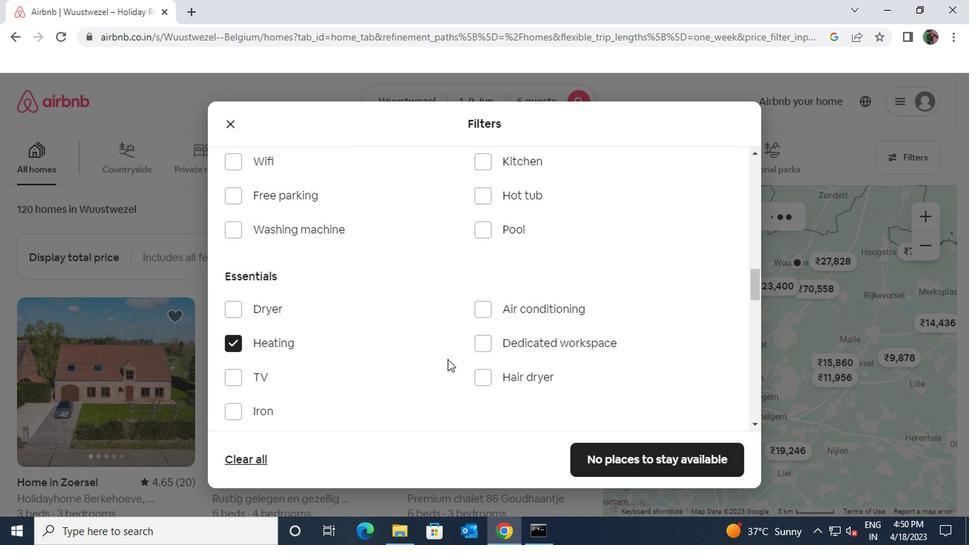 
Action: Mouse scrolled (419, 345) with delta (0, -1)
Screenshot: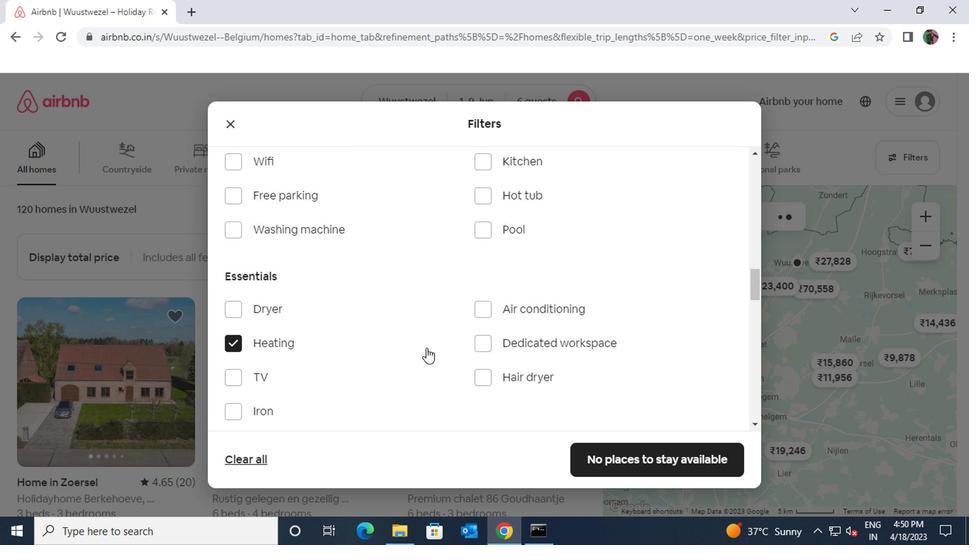 
Action: Mouse scrolled (419, 345) with delta (0, -1)
Screenshot: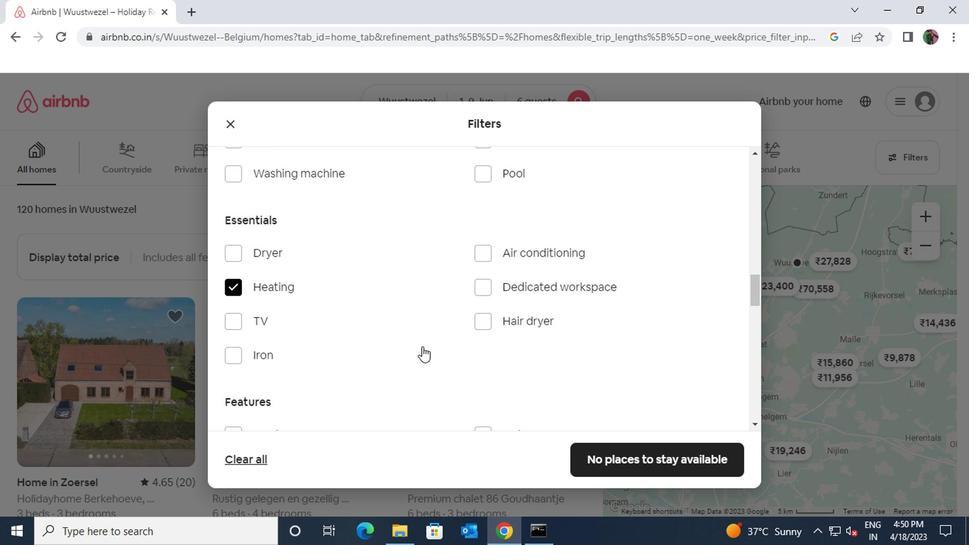 
Action: Mouse scrolled (419, 345) with delta (0, -1)
Screenshot: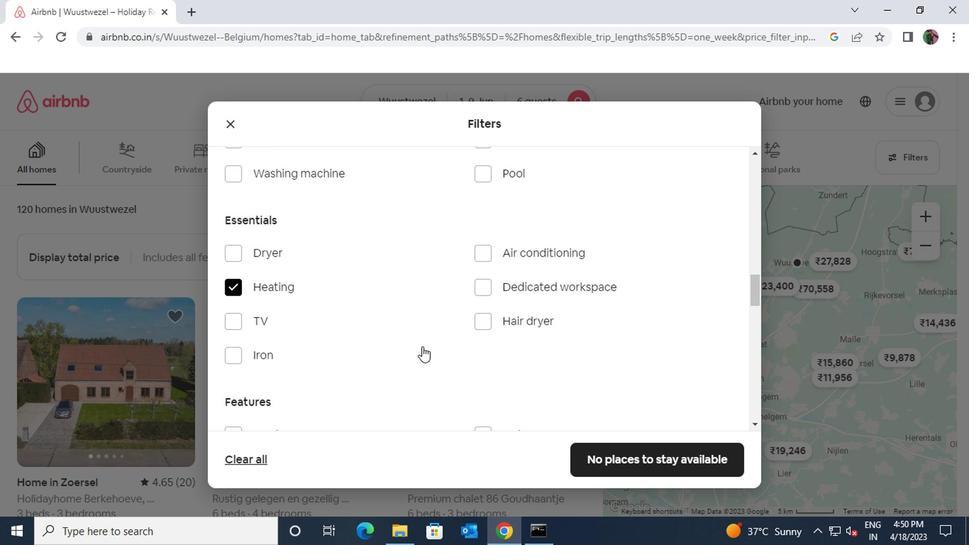 
Action: Mouse scrolled (419, 345) with delta (0, -1)
Screenshot: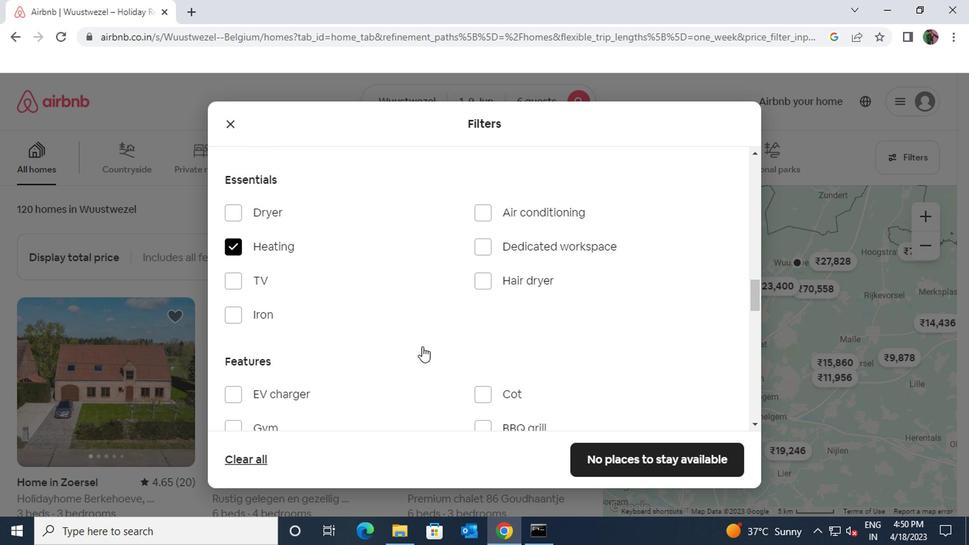 
Action: Mouse scrolled (419, 345) with delta (0, -1)
Screenshot: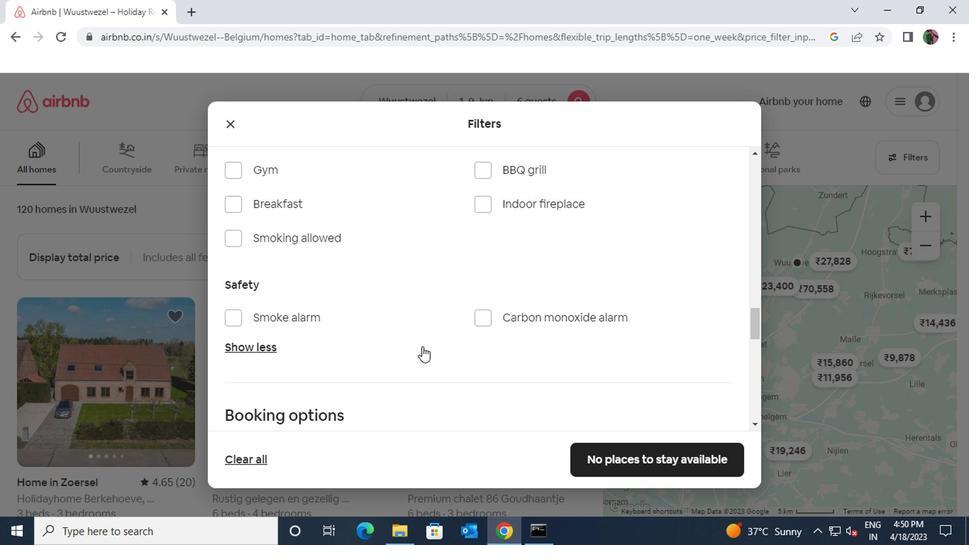 
Action: Mouse scrolled (419, 345) with delta (0, -1)
Screenshot: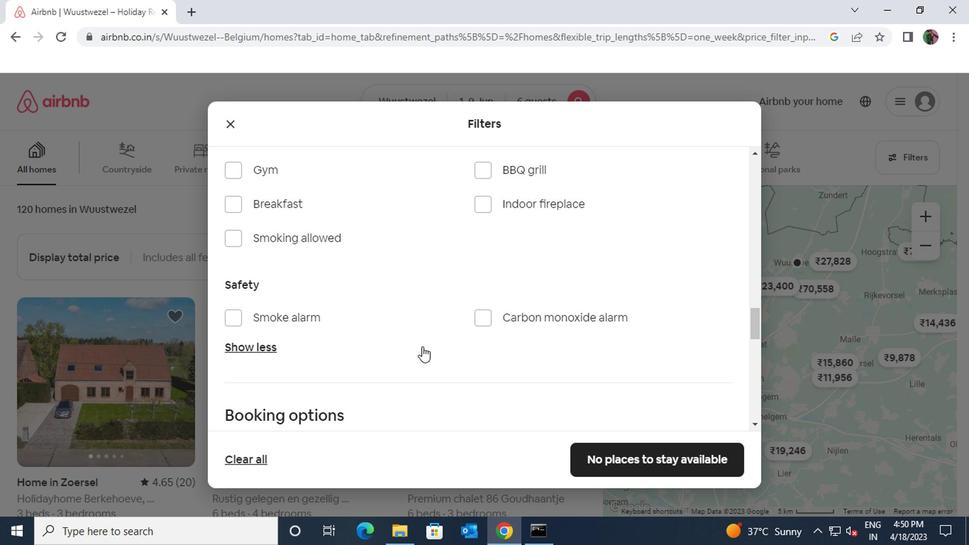 
Action: Mouse moved to (420, 343)
Screenshot: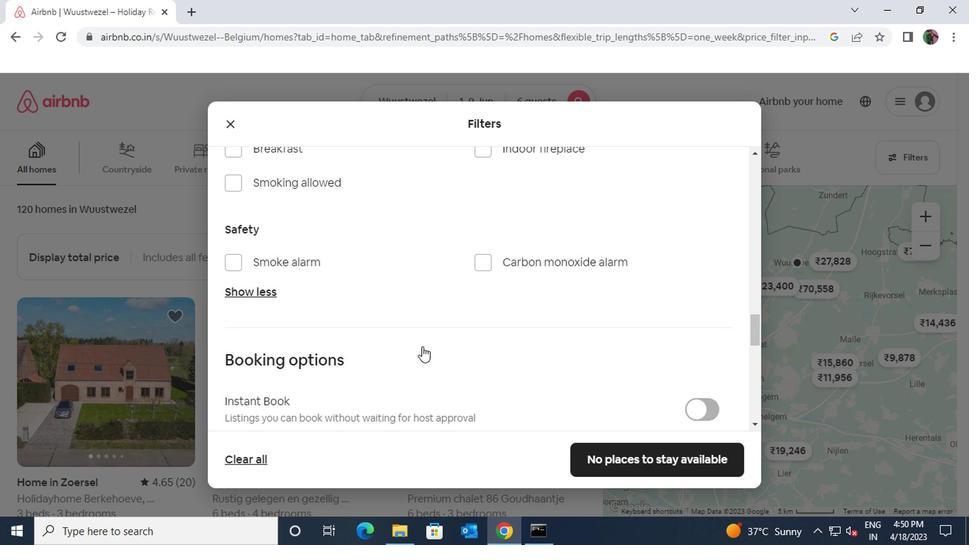 
Action: Mouse scrolled (420, 343) with delta (0, 0)
Screenshot: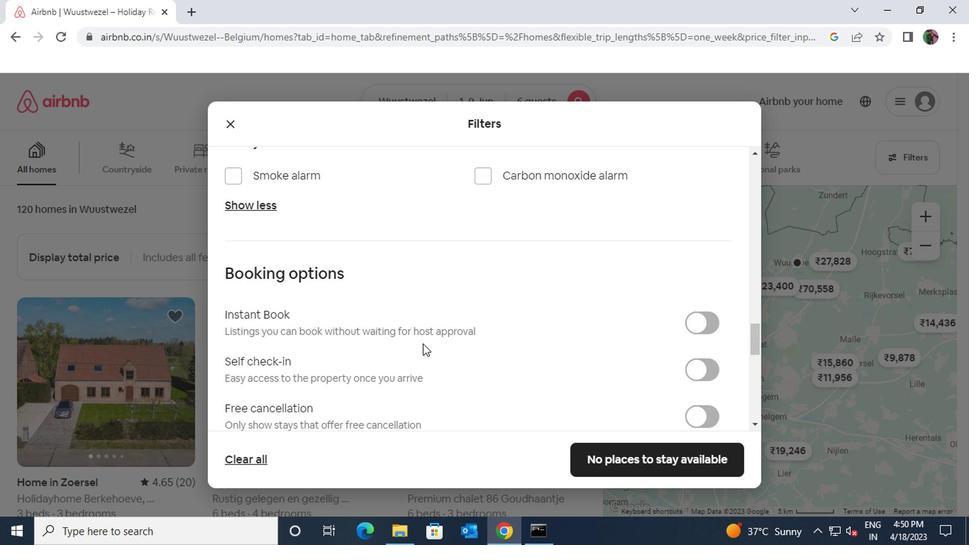 
Action: Mouse moved to (690, 301)
Screenshot: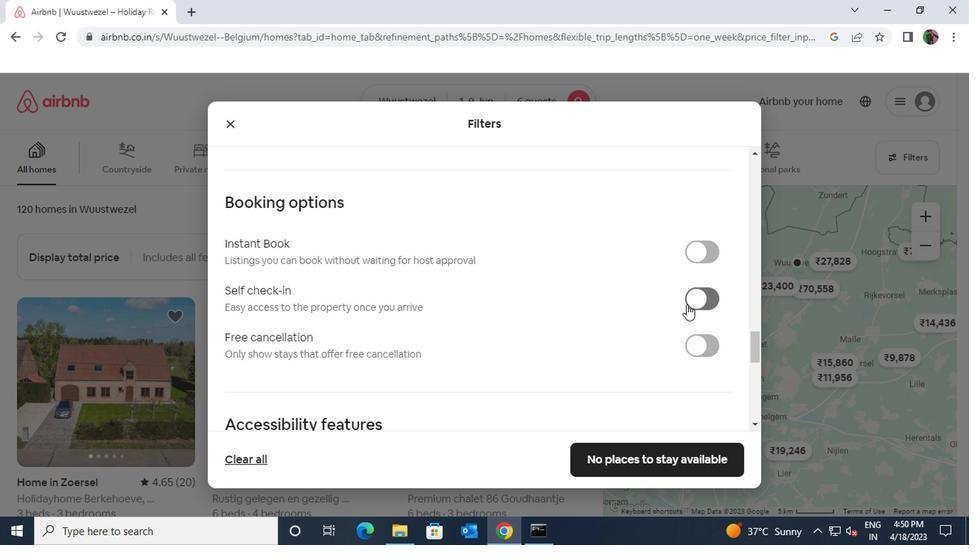 
Action: Mouse pressed left at (690, 301)
Screenshot: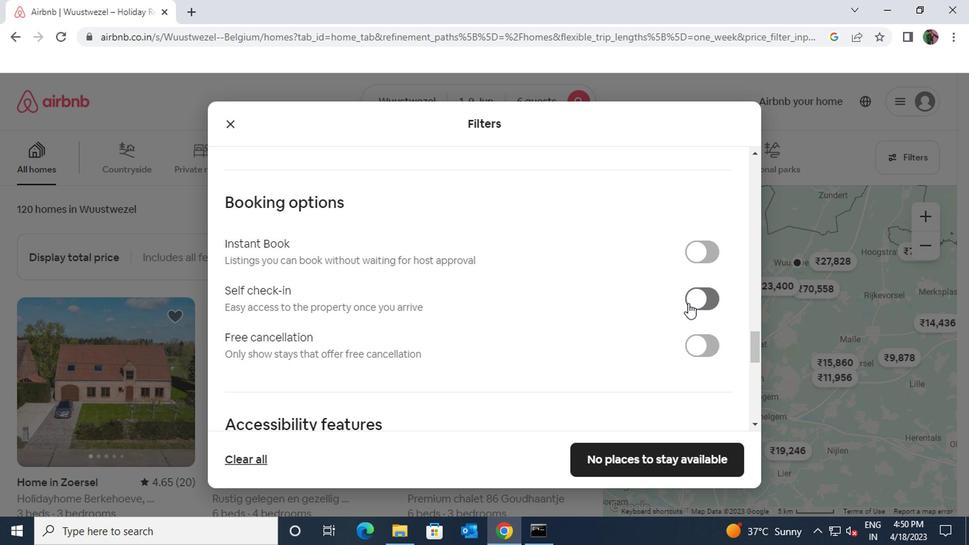 
Action: Mouse moved to (406, 345)
Screenshot: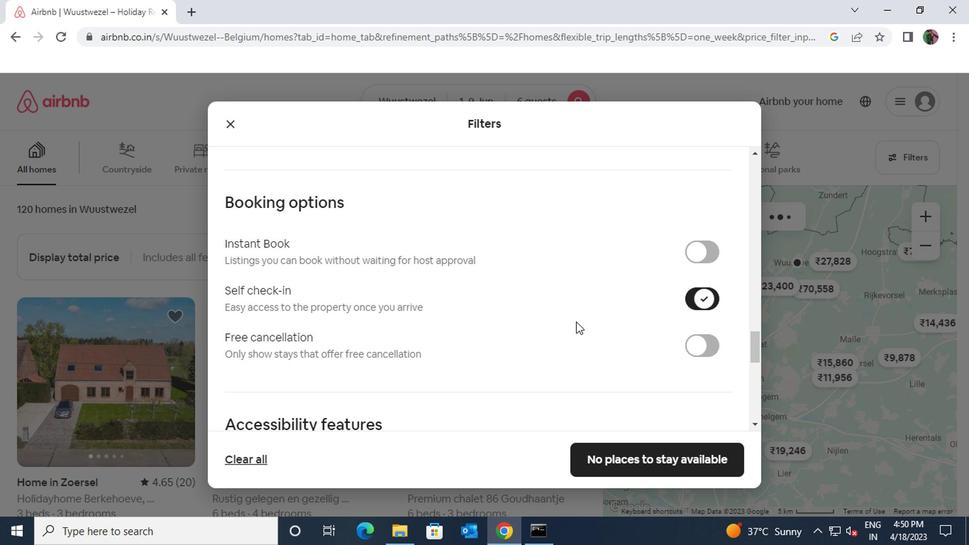 
Action: Mouse scrolled (406, 344) with delta (0, 0)
Screenshot: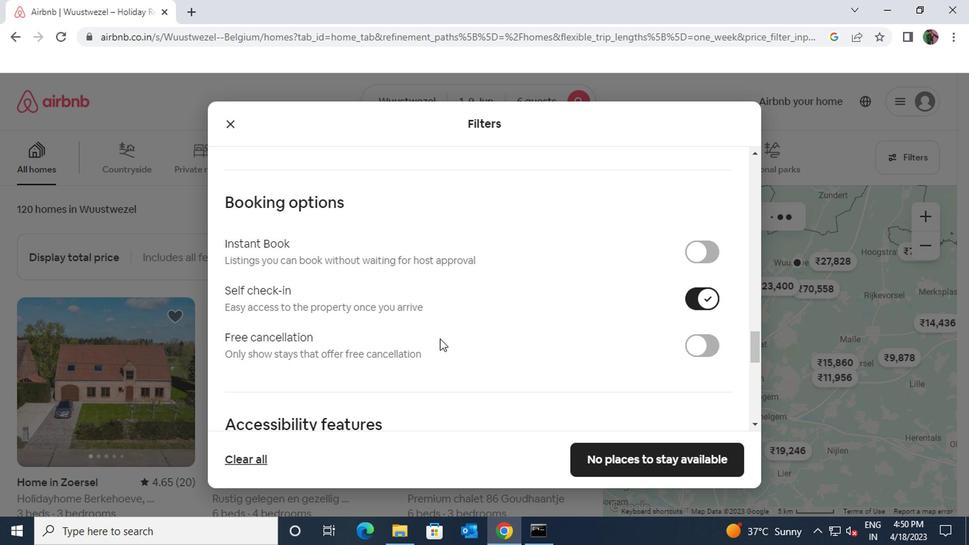 
Action: Mouse scrolled (406, 344) with delta (0, 0)
Screenshot: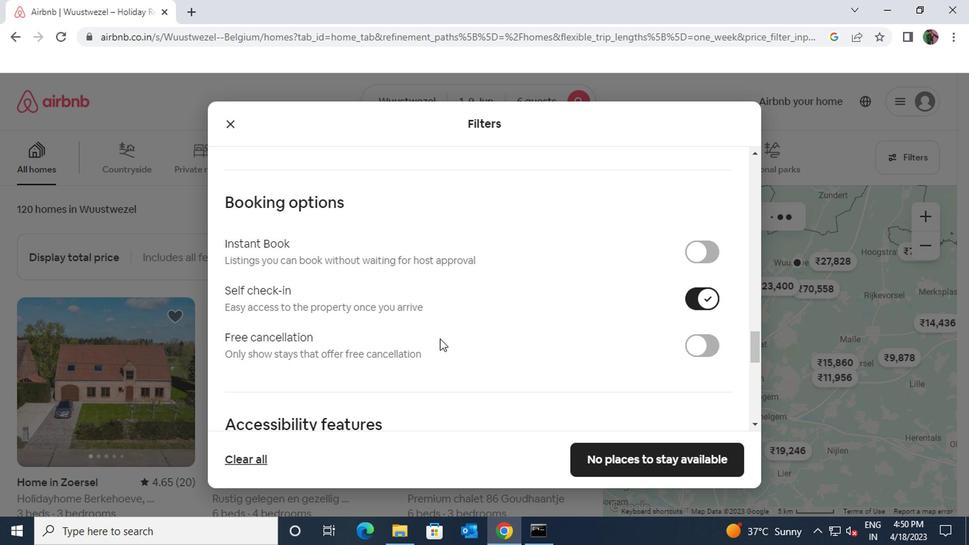 
Action: Mouse scrolled (406, 344) with delta (0, 0)
Screenshot: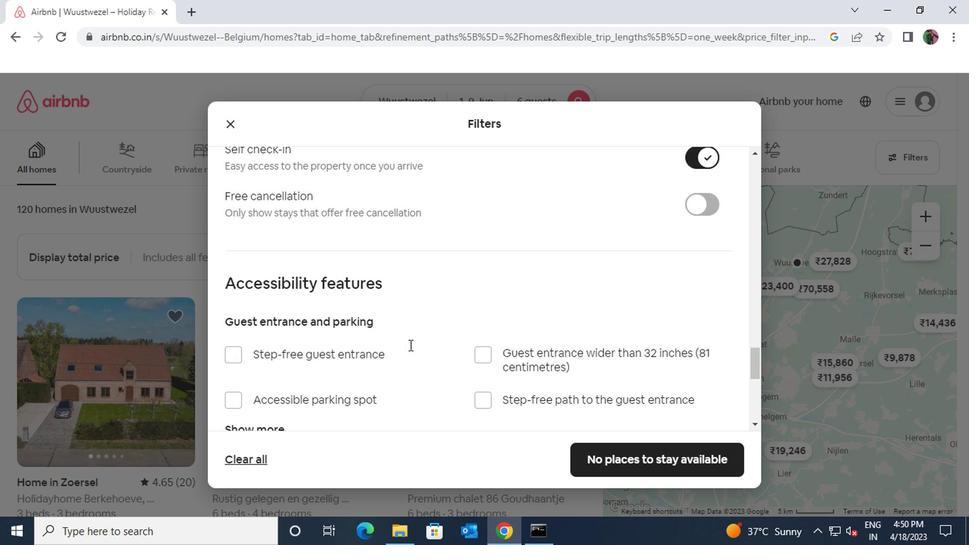 
Action: Mouse scrolled (406, 344) with delta (0, 0)
Screenshot: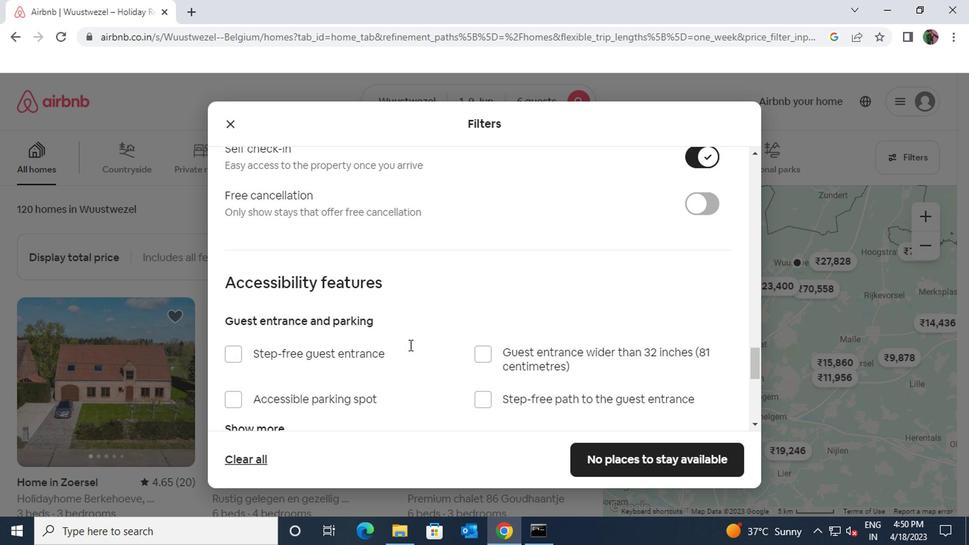 
Action: Mouse scrolled (406, 344) with delta (0, 0)
Screenshot: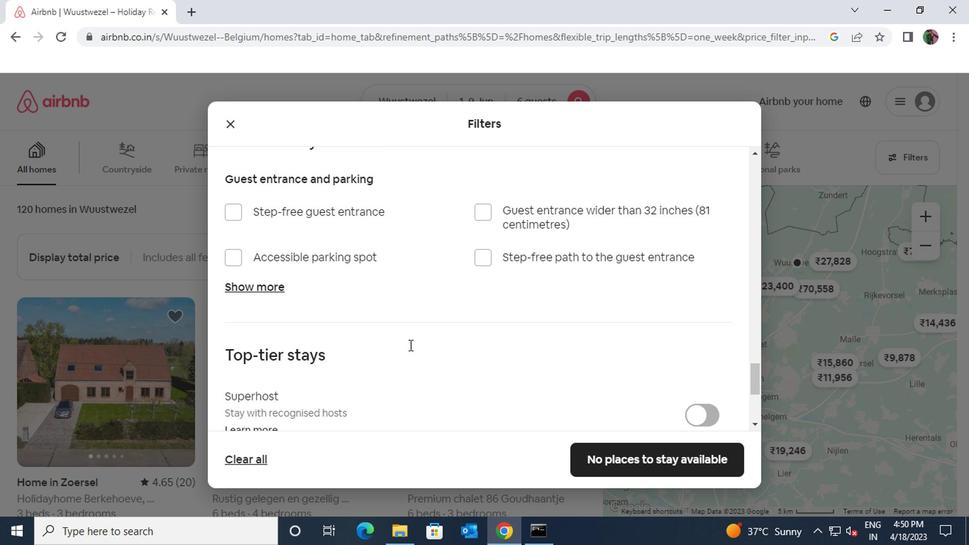
Action: Mouse scrolled (406, 344) with delta (0, 0)
Screenshot: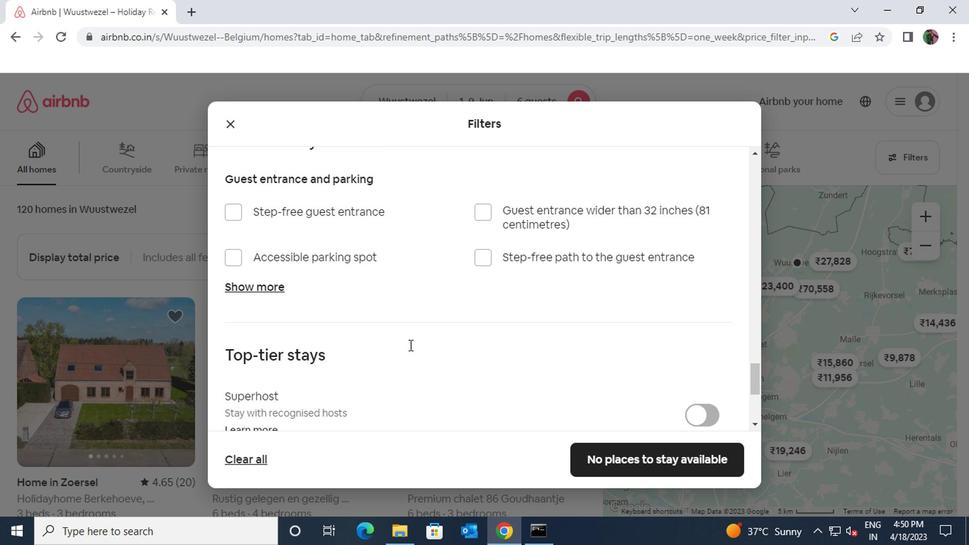 
Action: Mouse scrolled (406, 344) with delta (0, 0)
Screenshot: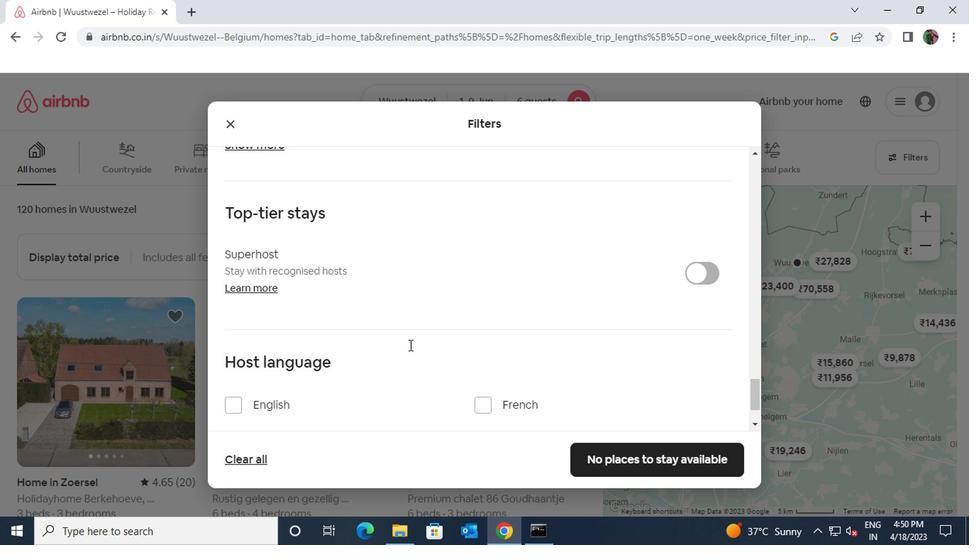 
Action: Mouse scrolled (406, 344) with delta (0, 0)
Screenshot: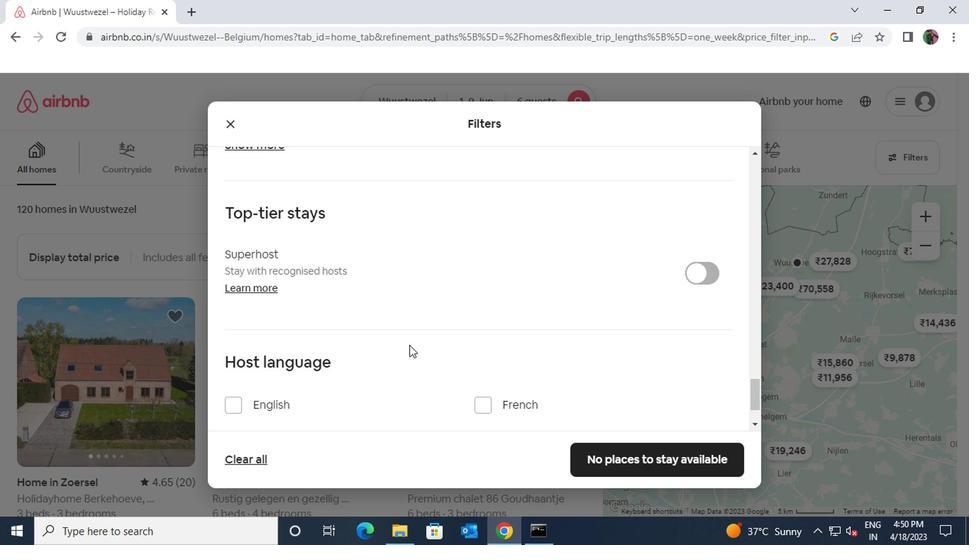 
Action: Mouse moved to (230, 327)
Screenshot: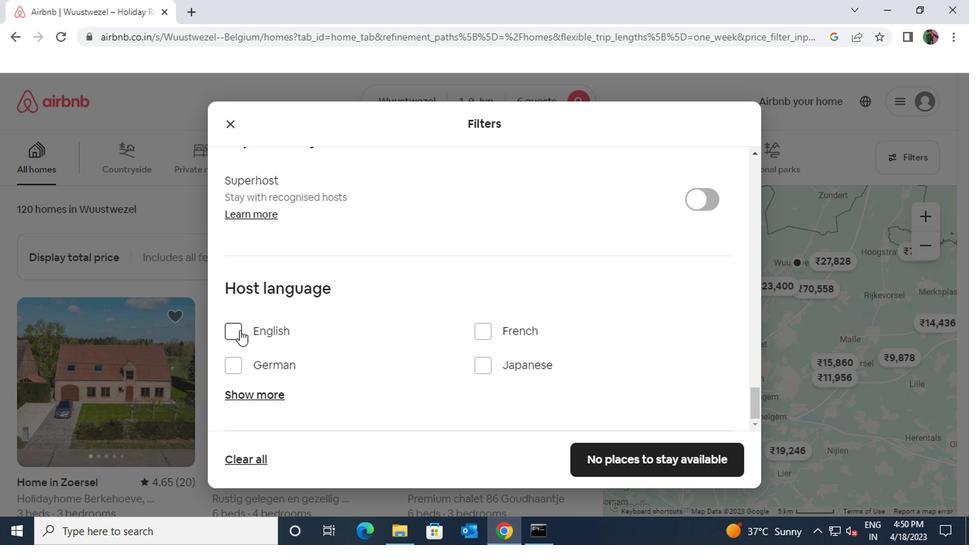 
Action: Mouse pressed left at (230, 327)
Screenshot: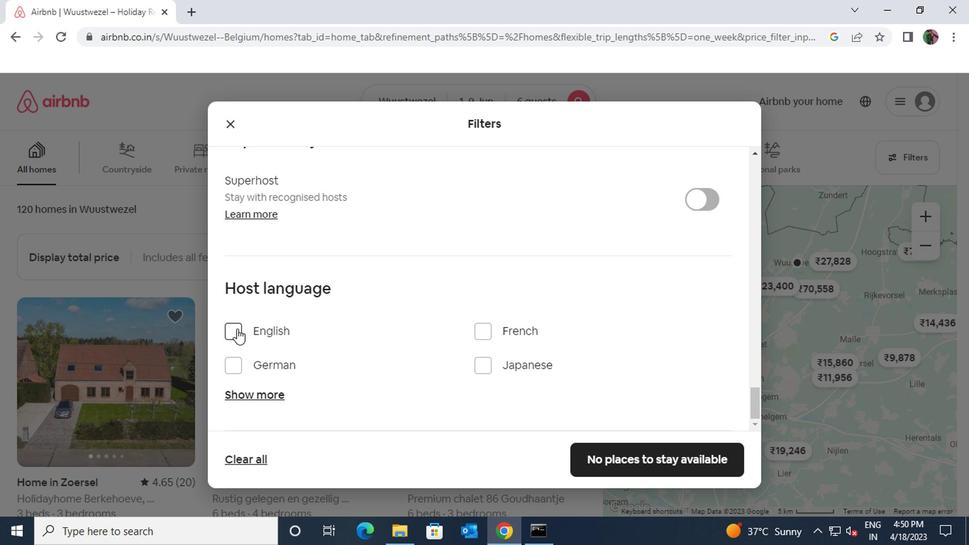 
Action: Mouse moved to (611, 451)
Screenshot: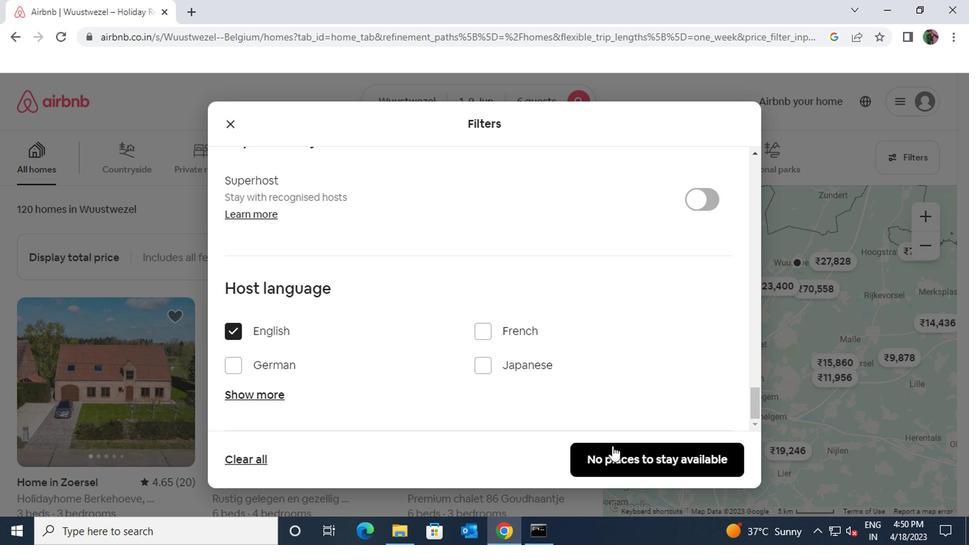 
Action: Mouse pressed left at (611, 451)
Screenshot: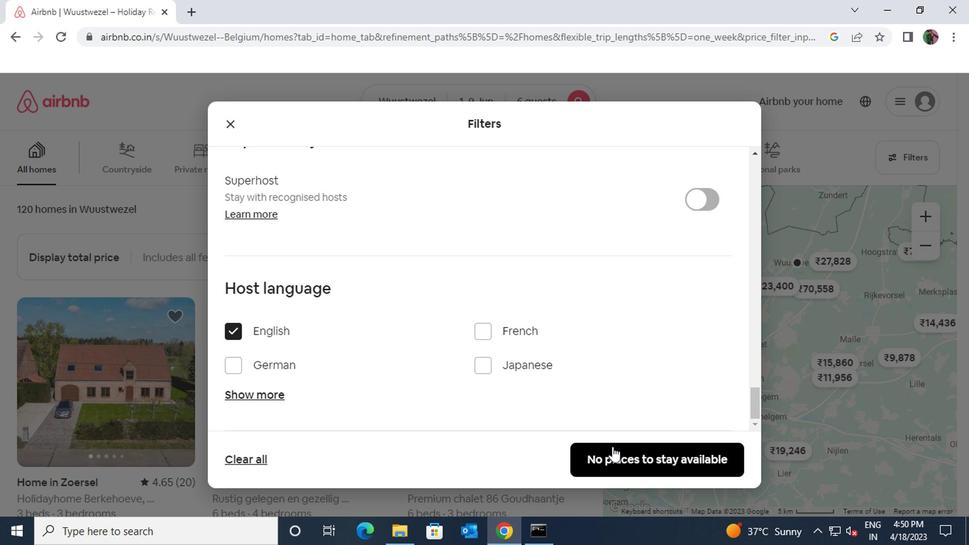 
